 Task: Search one way flight ticket for 3 adults, 3 children in business from Klawock: Klawock Airport (also Seeklawock Seaplane Base) to Raleigh: Raleigh-durham International Airport on 8-5-2023. Choice of flights is Delta. Number of bags: 4 checked bags. Price is upto 94000. Outbound departure time preference is 4:30.
Action: Mouse moved to (414, 348)
Screenshot: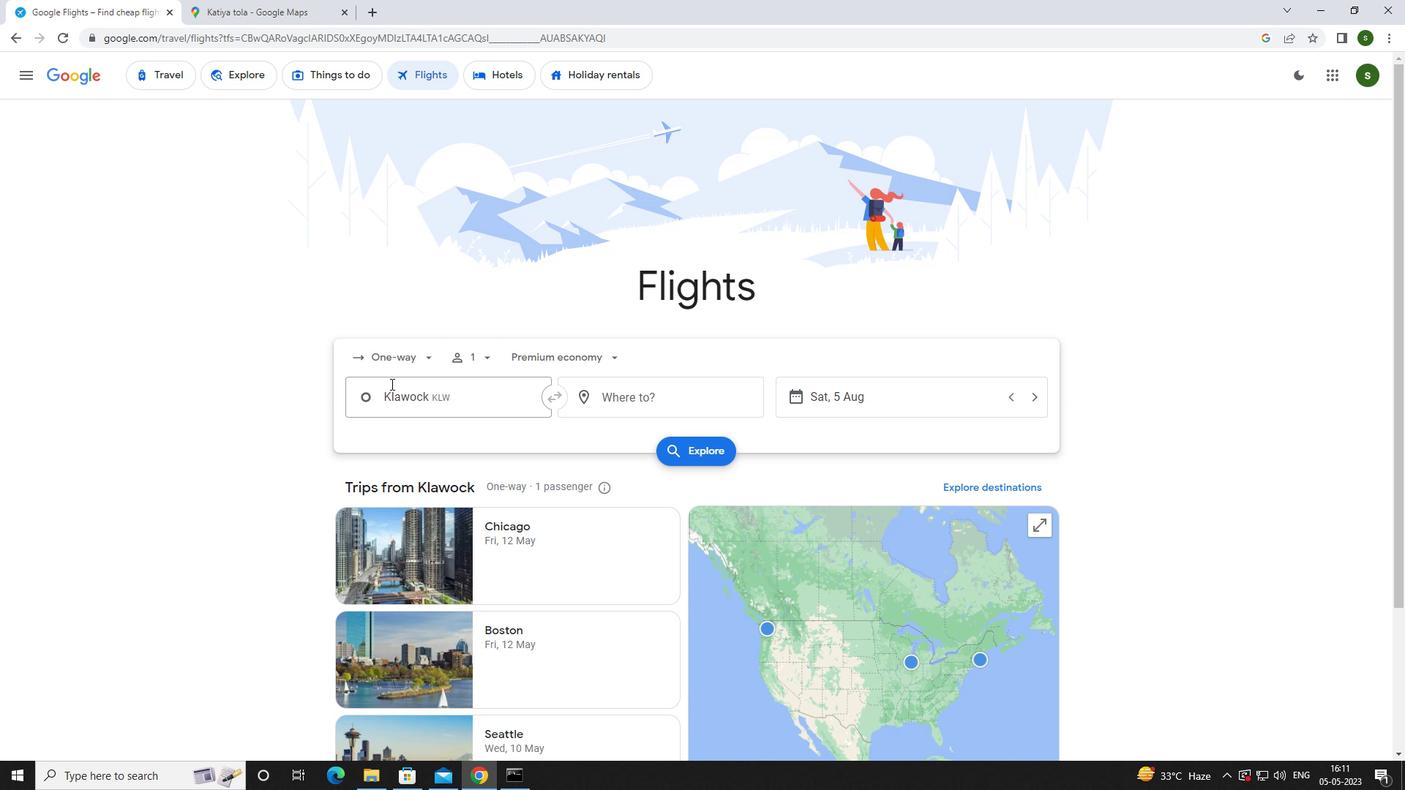 
Action: Mouse pressed left at (414, 348)
Screenshot: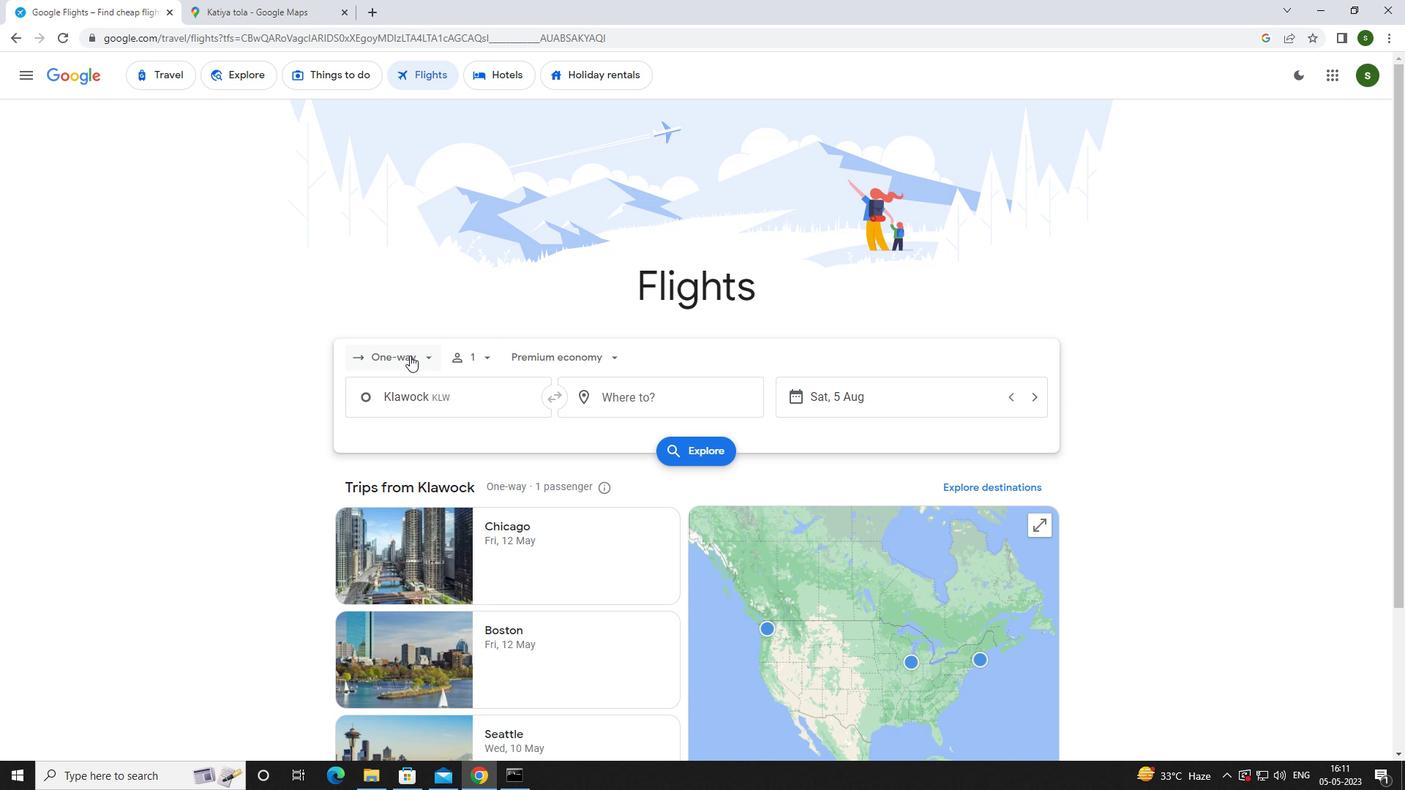 
Action: Mouse moved to (408, 423)
Screenshot: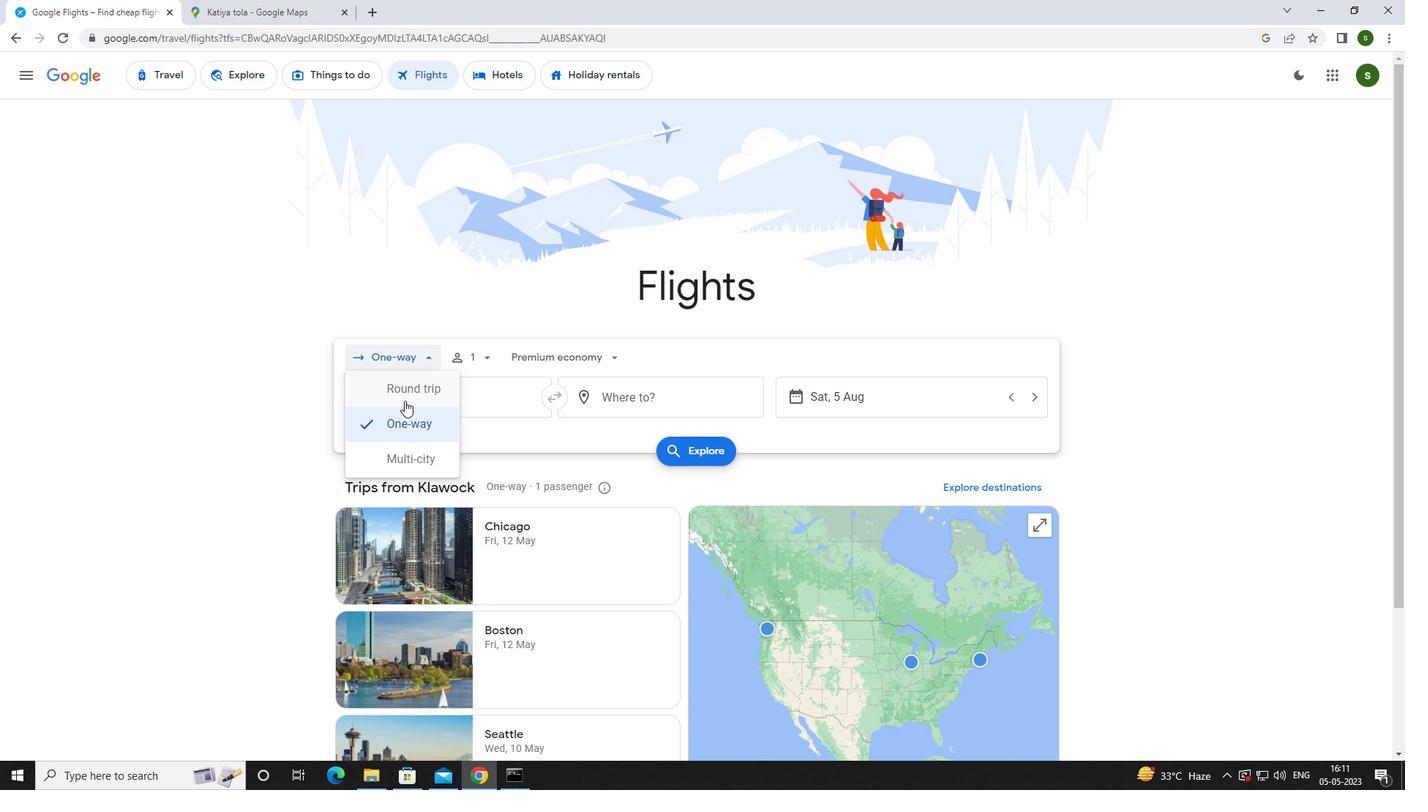 
Action: Mouse pressed left at (408, 423)
Screenshot: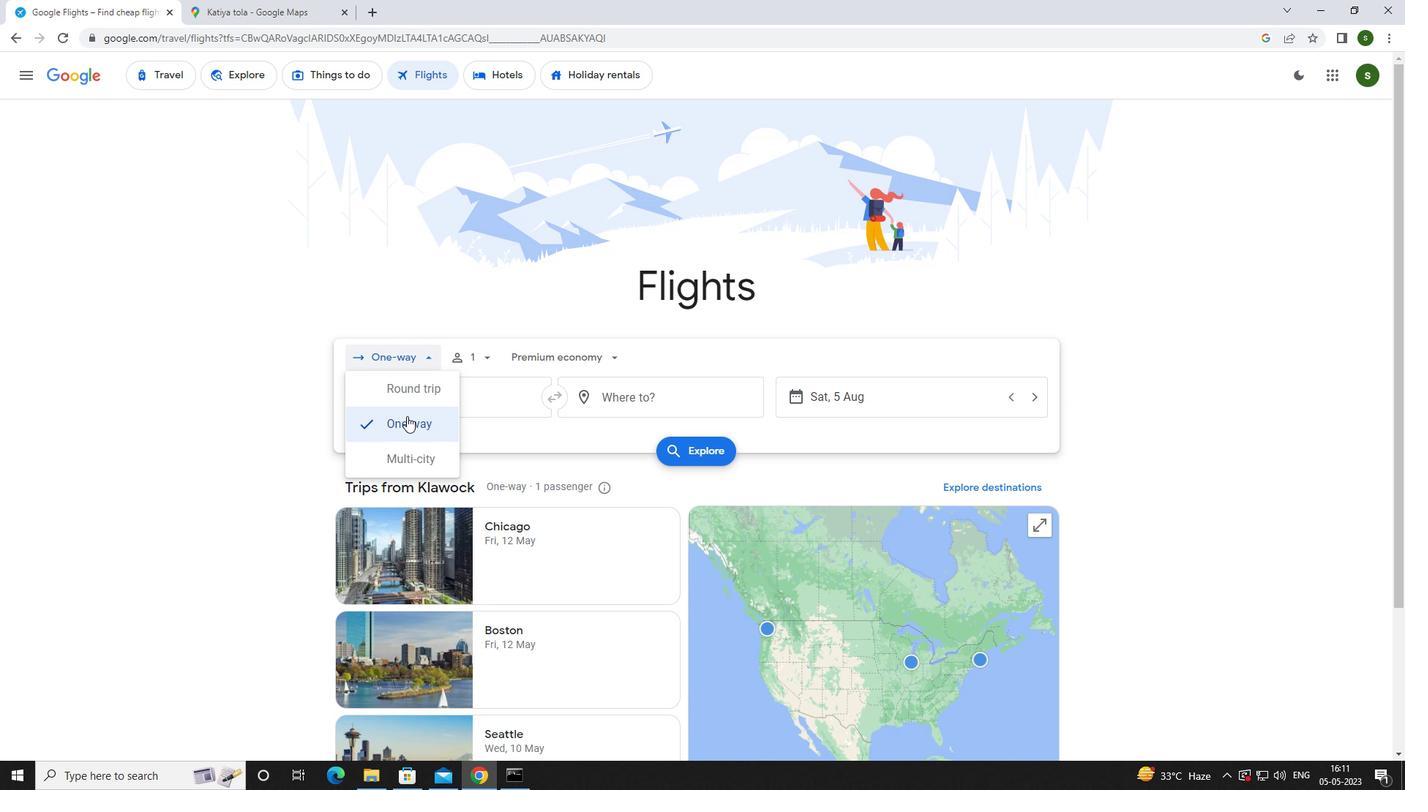 
Action: Mouse moved to (483, 357)
Screenshot: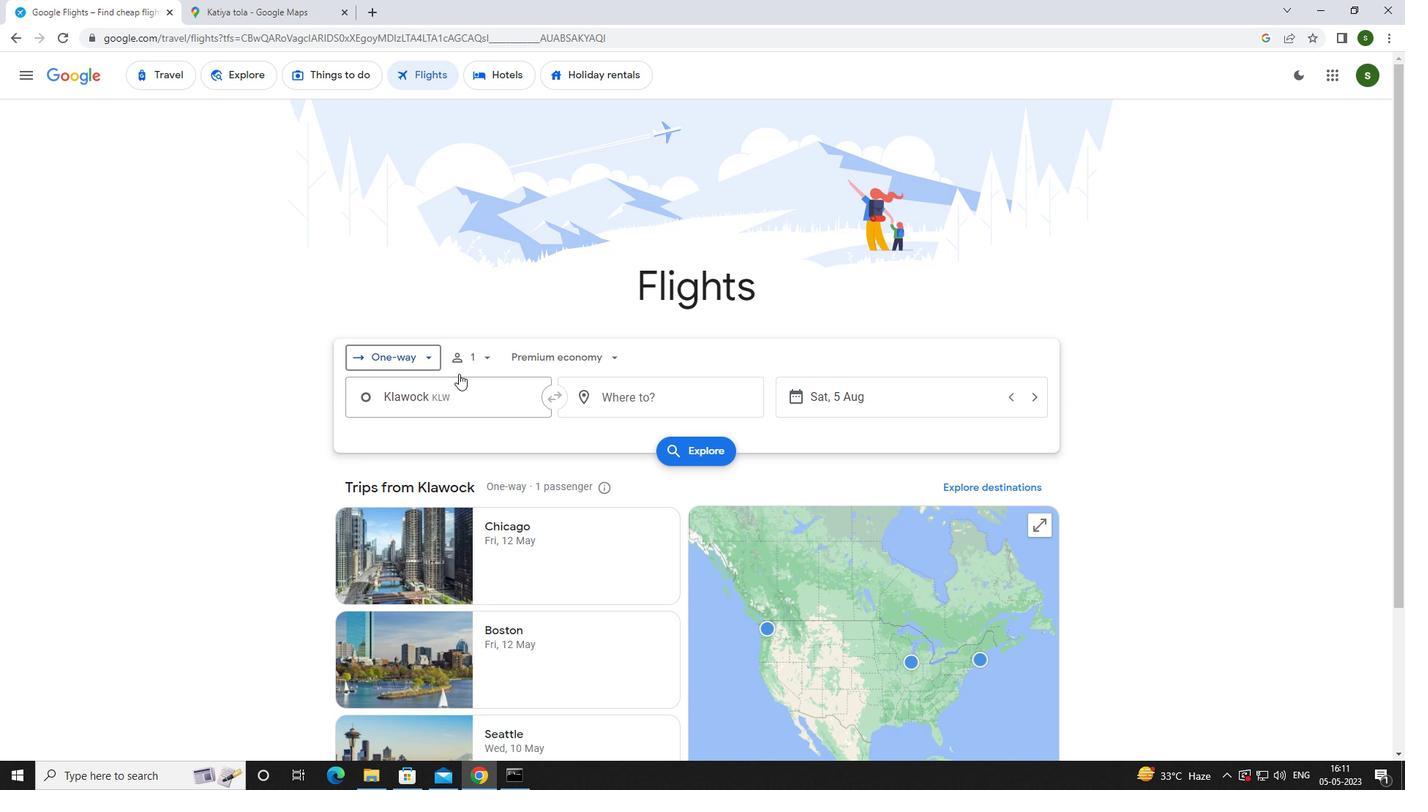 
Action: Mouse pressed left at (483, 357)
Screenshot: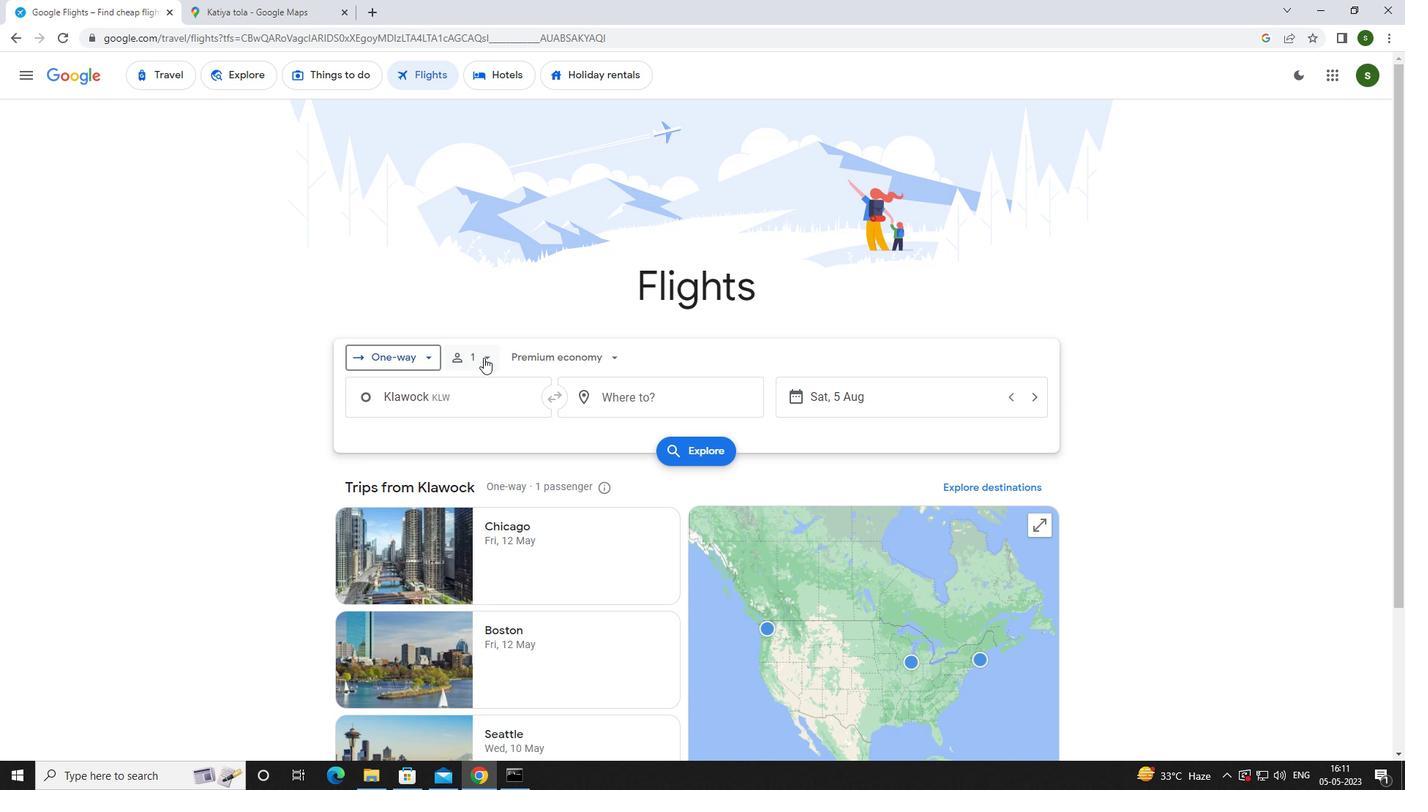 
Action: Mouse moved to (598, 396)
Screenshot: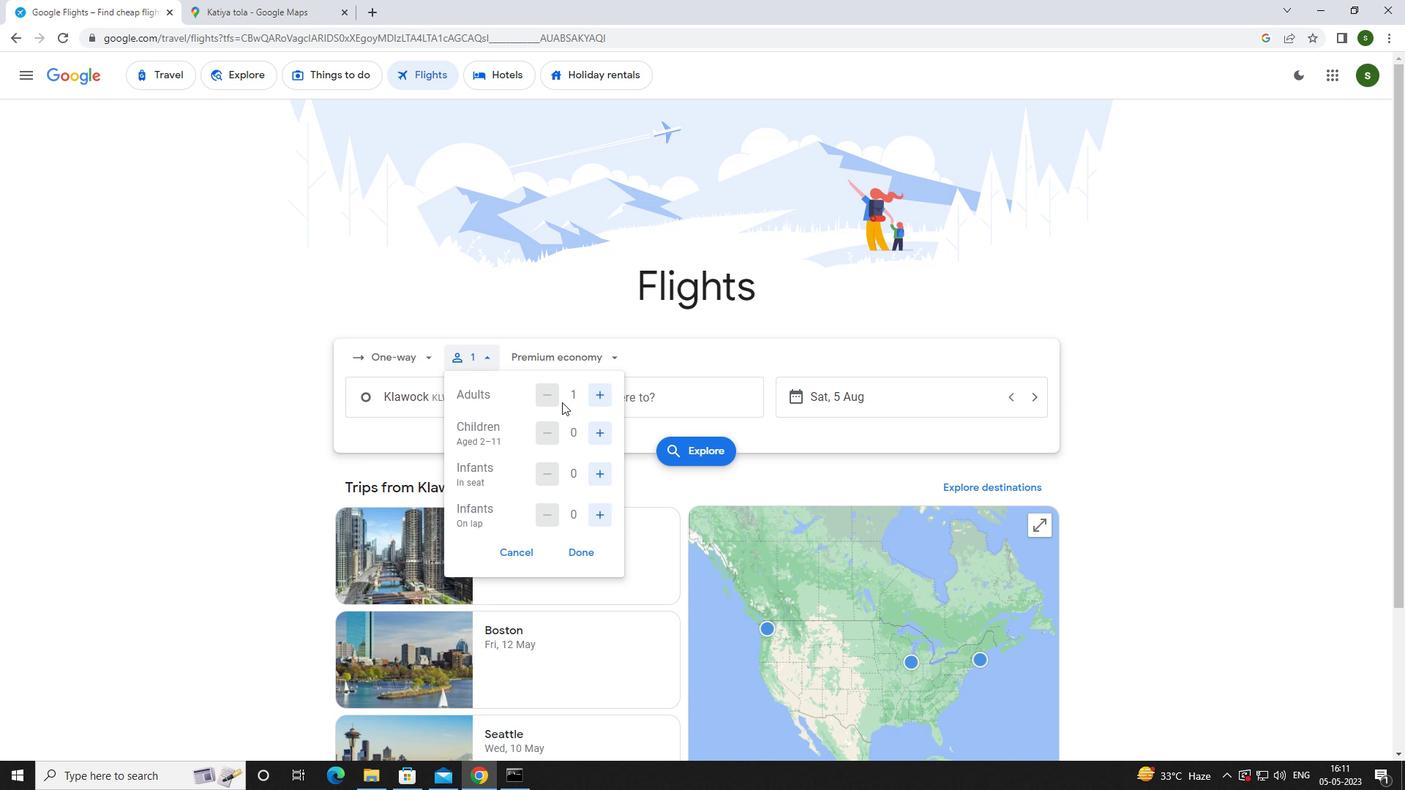 
Action: Mouse pressed left at (598, 396)
Screenshot: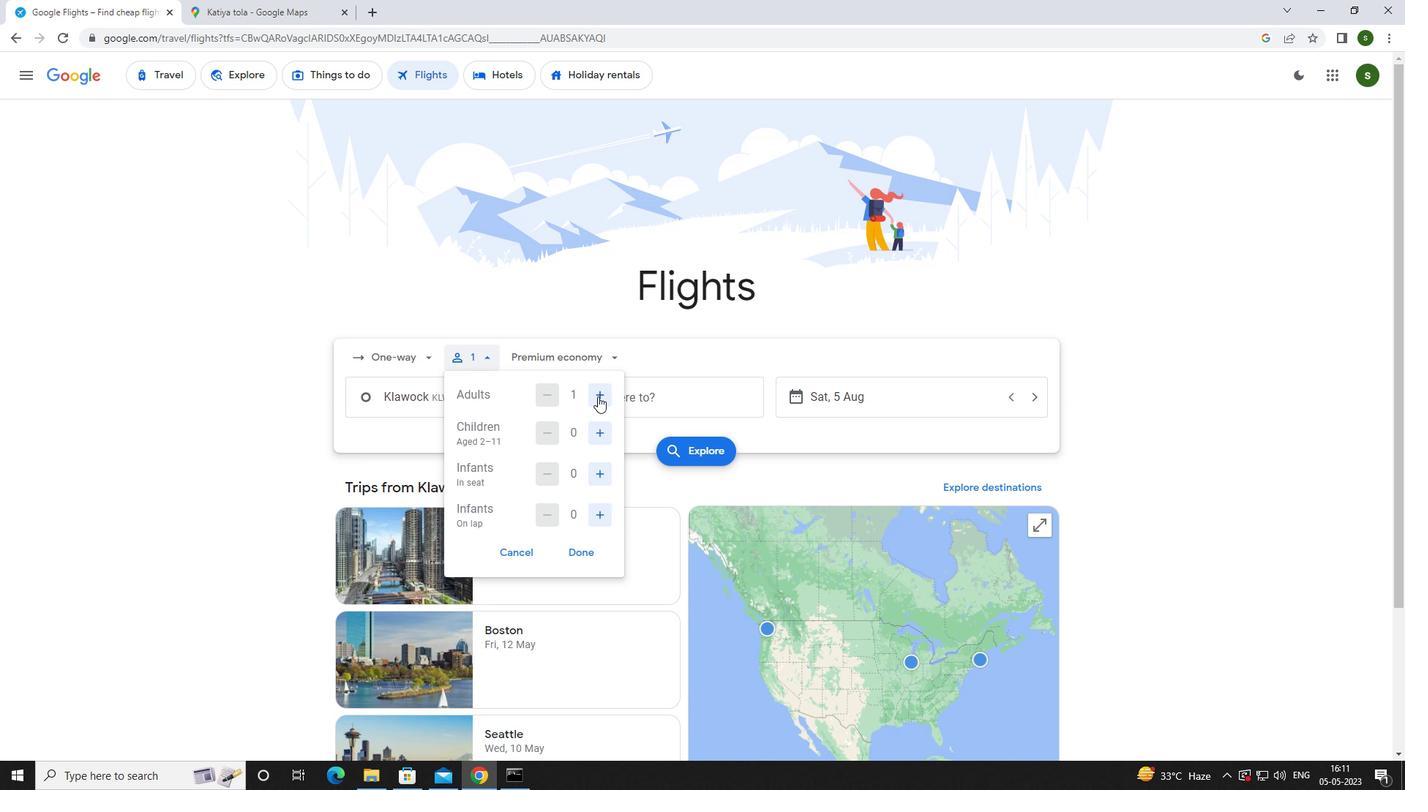 
Action: Mouse pressed left at (598, 396)
Screenshot: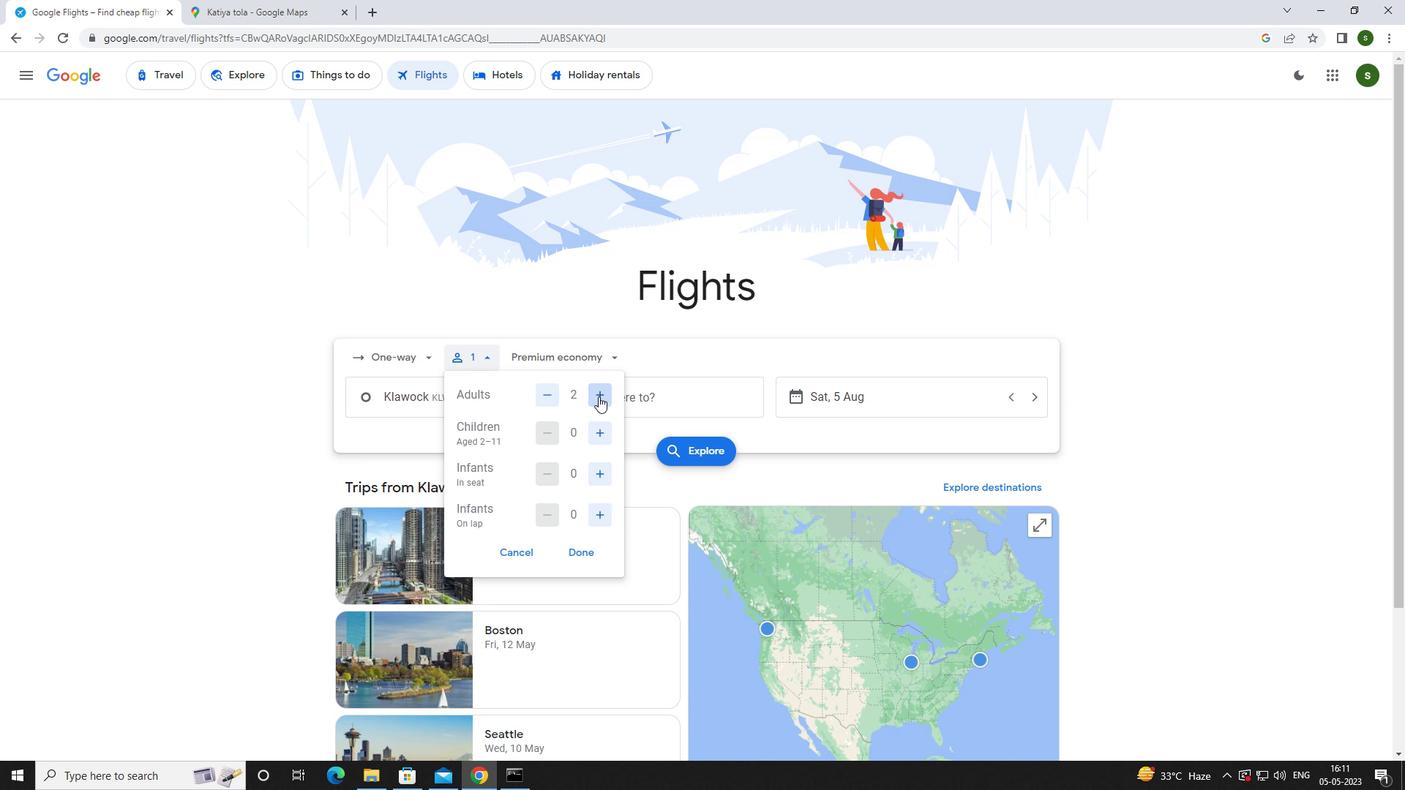
Action: Mouse moved to (595, 422)
Screenshot: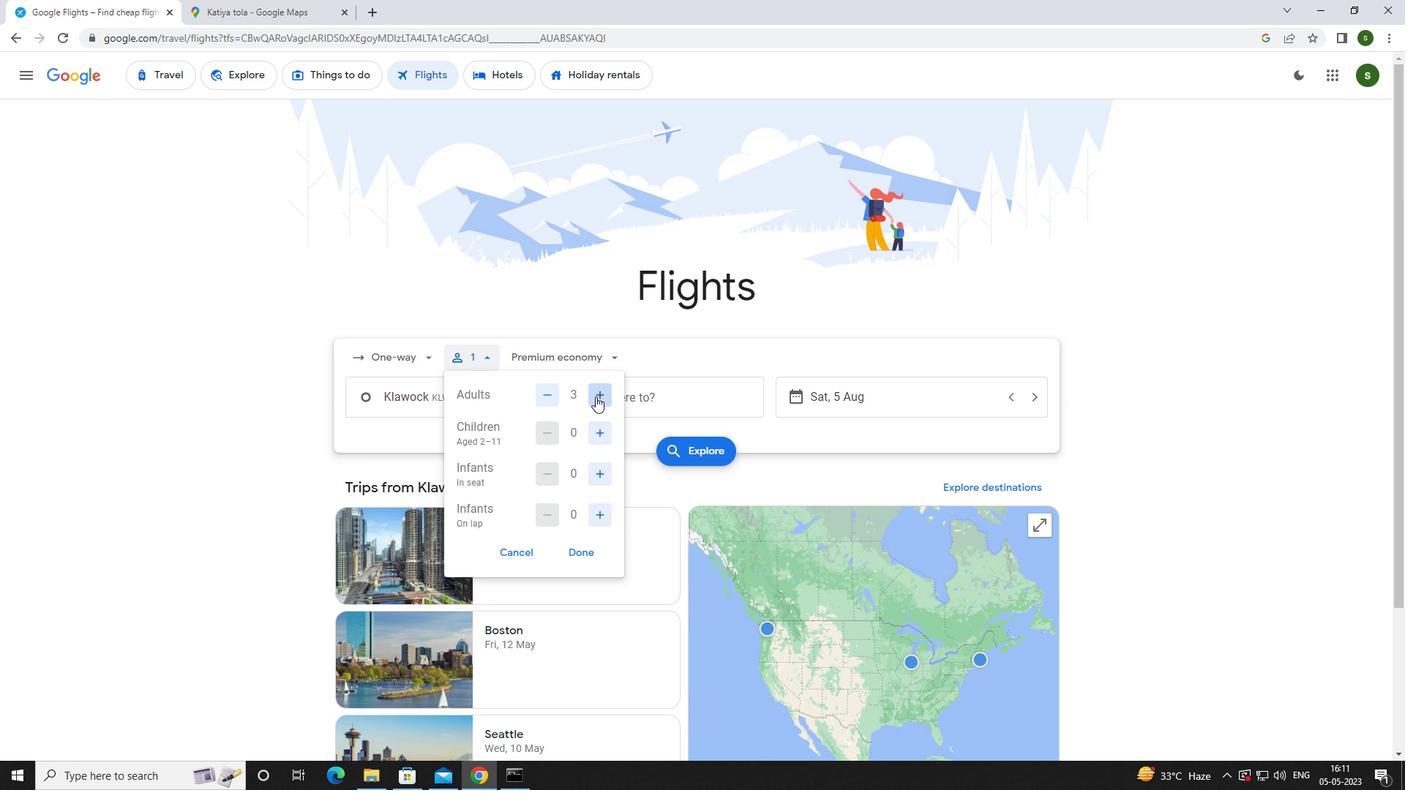 
Action: Mouse pressed left at (595, 422)
Screenshot: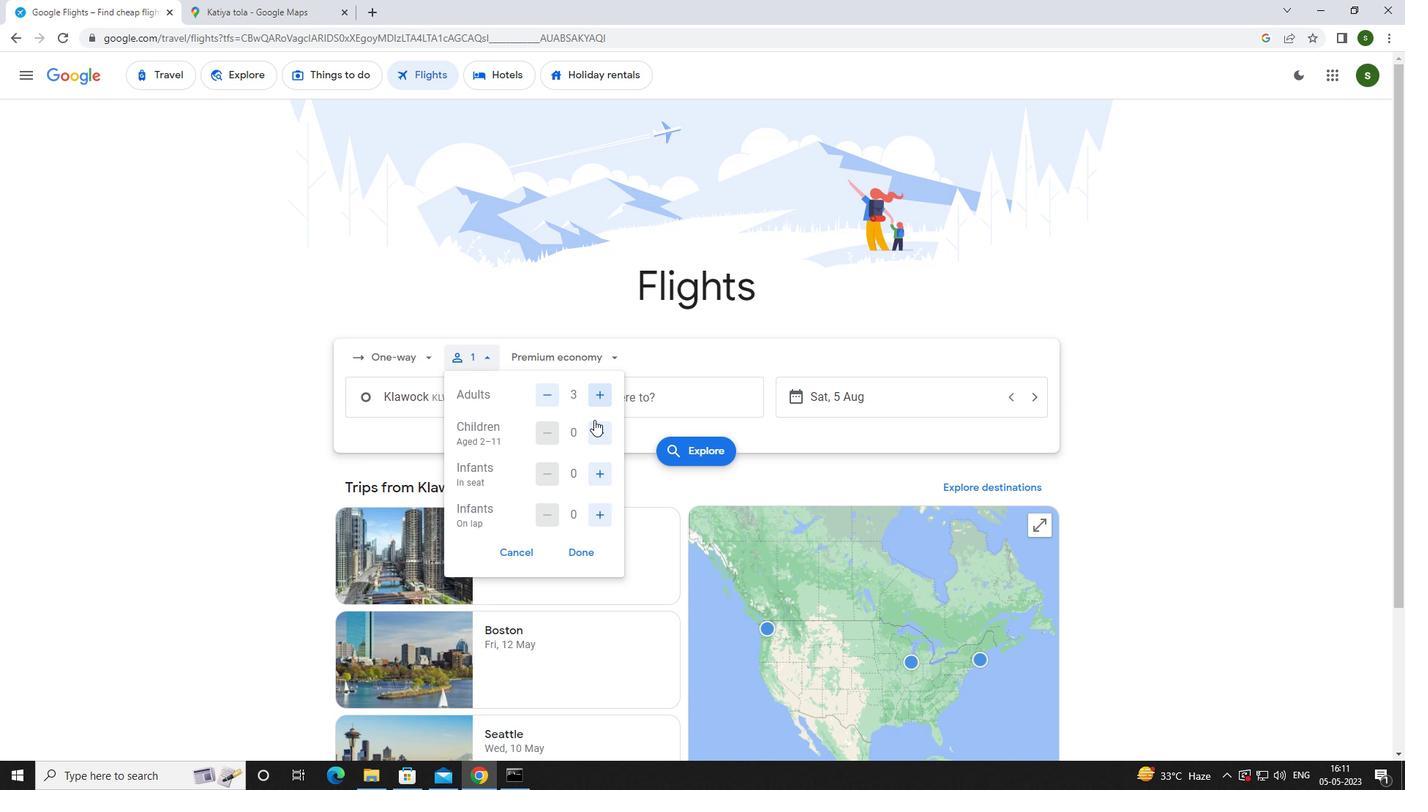 
Action: Mouse pressed left at (595, 422)
Screenshot: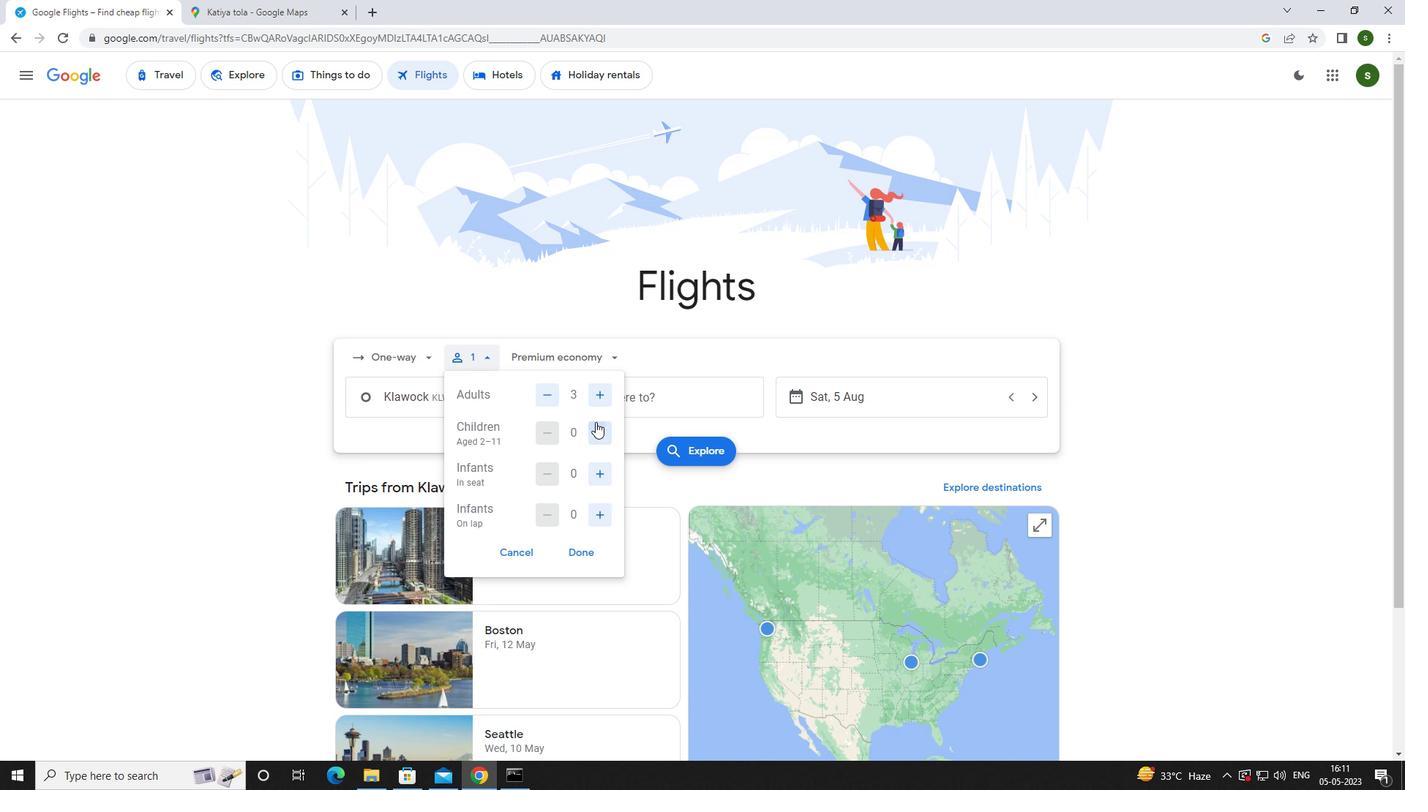 
Action: Mouse pressed left at (595, 422)
Screenshot: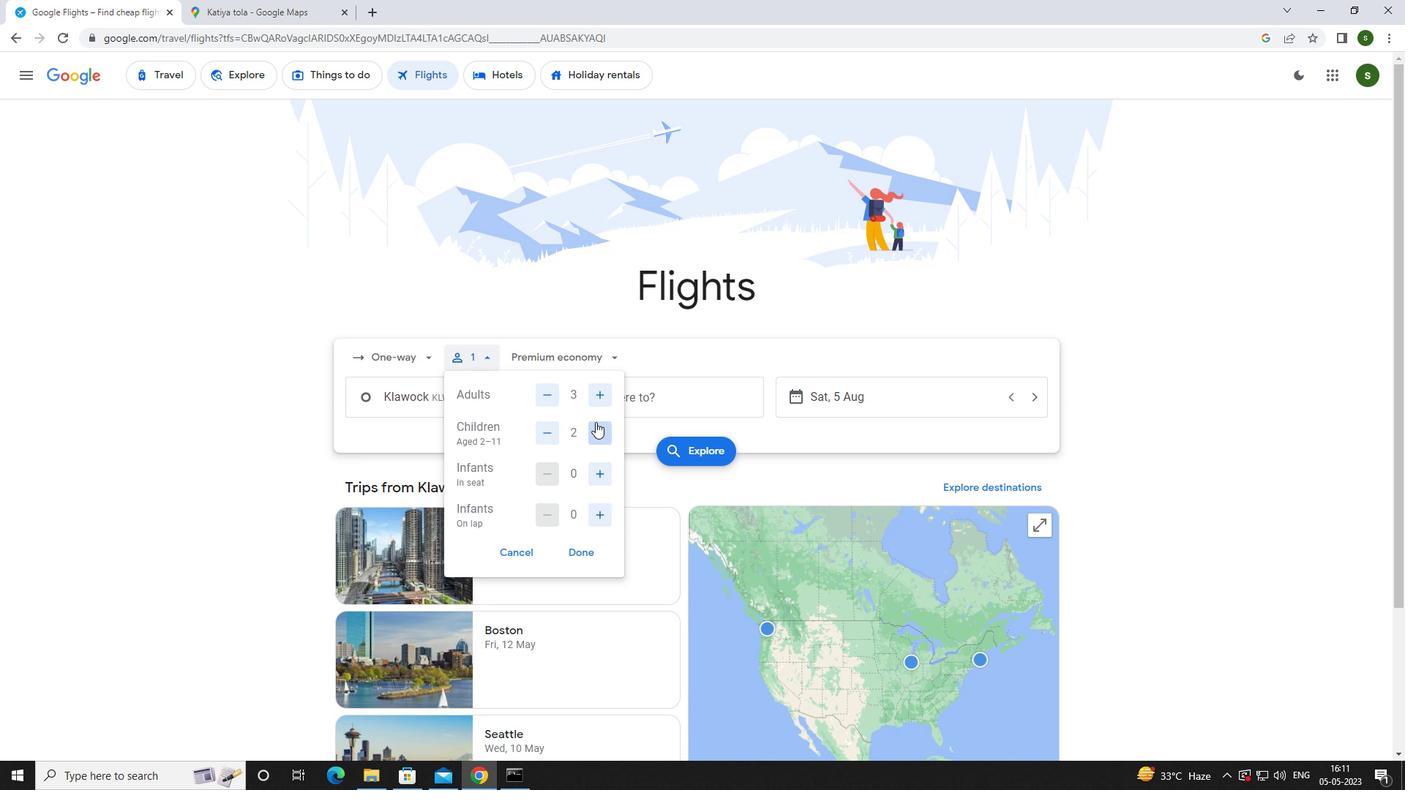 
Action: Mouse moved to (609, 361)
Screenshot: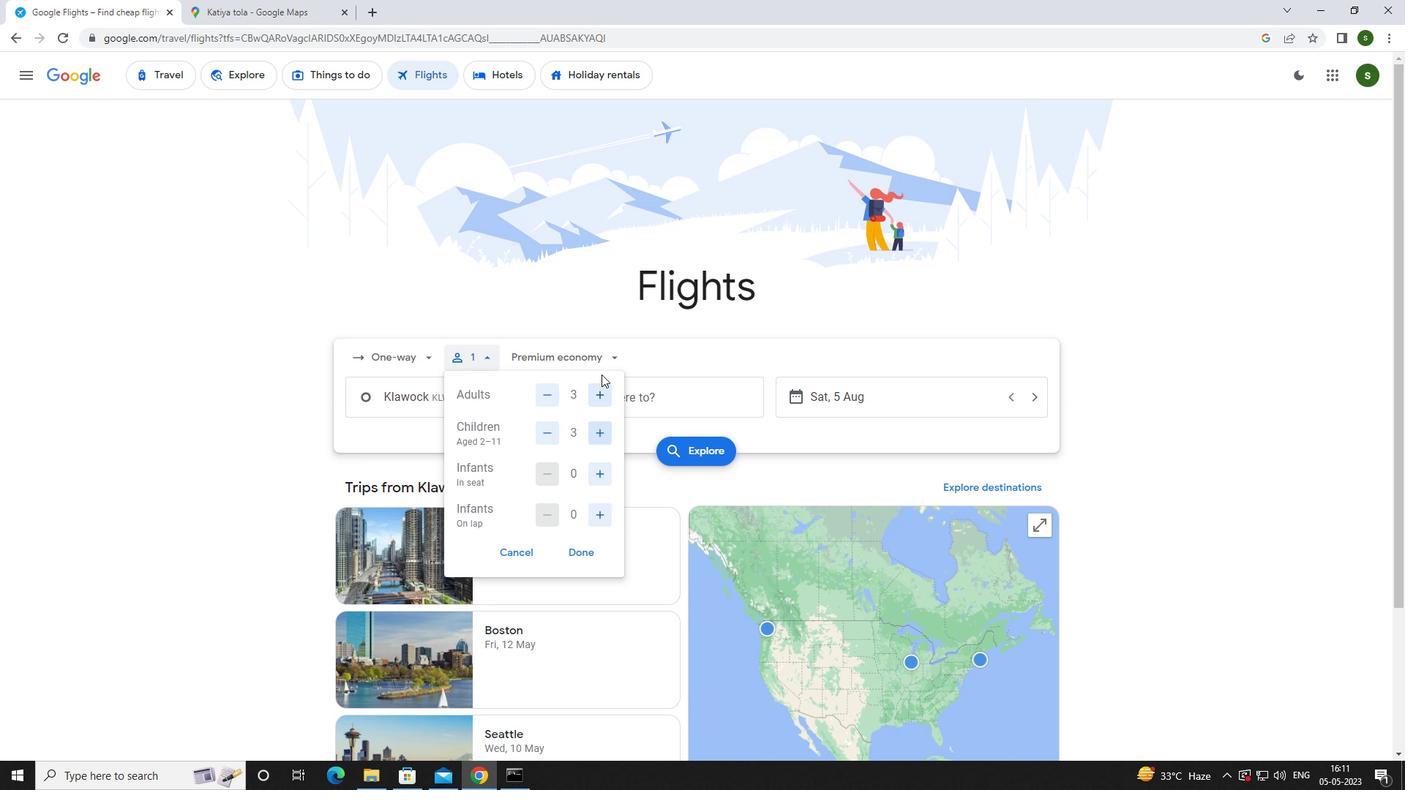 
Action: Mouse pressed left at (609, 361)
Screenshot: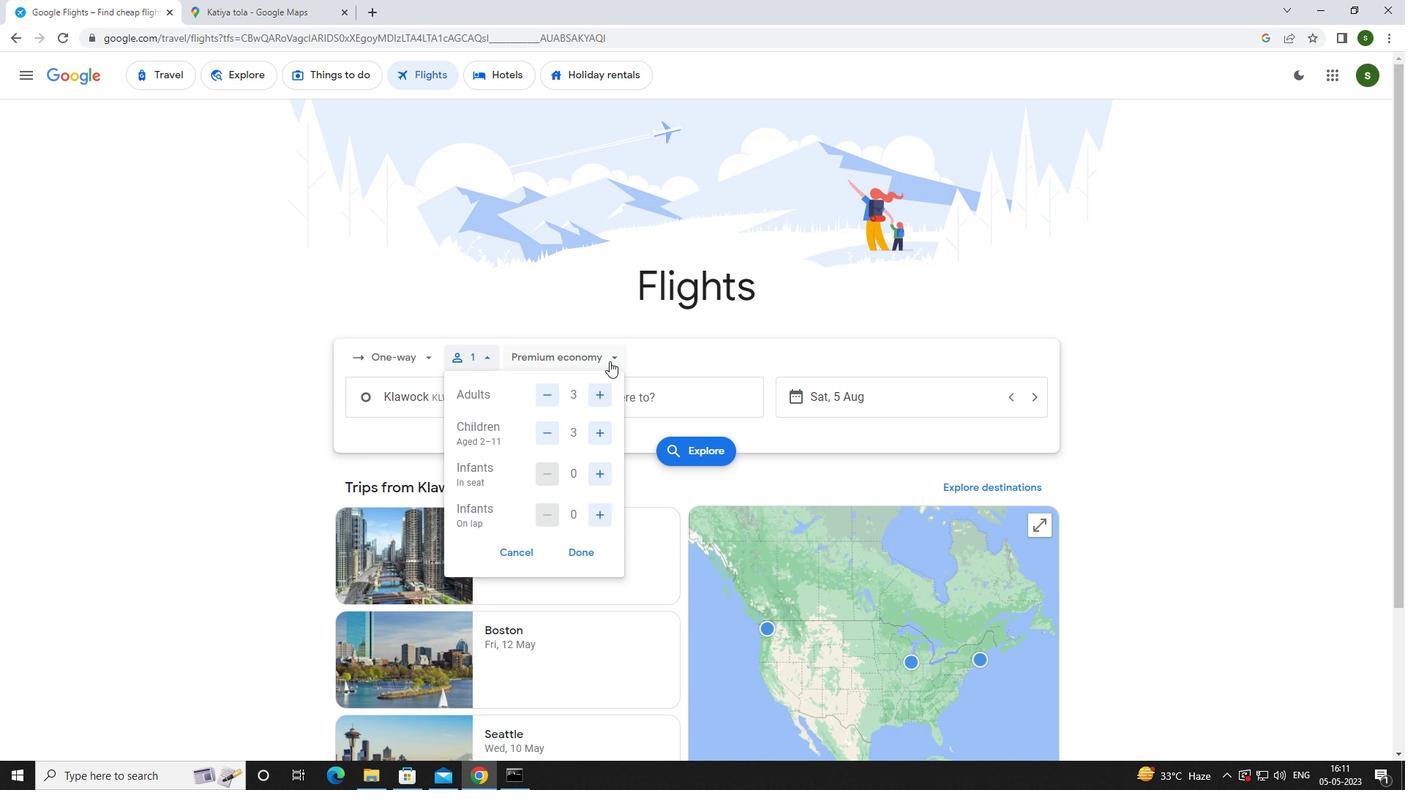 
Action: Mouse moved to (590, 453)
Screenshot: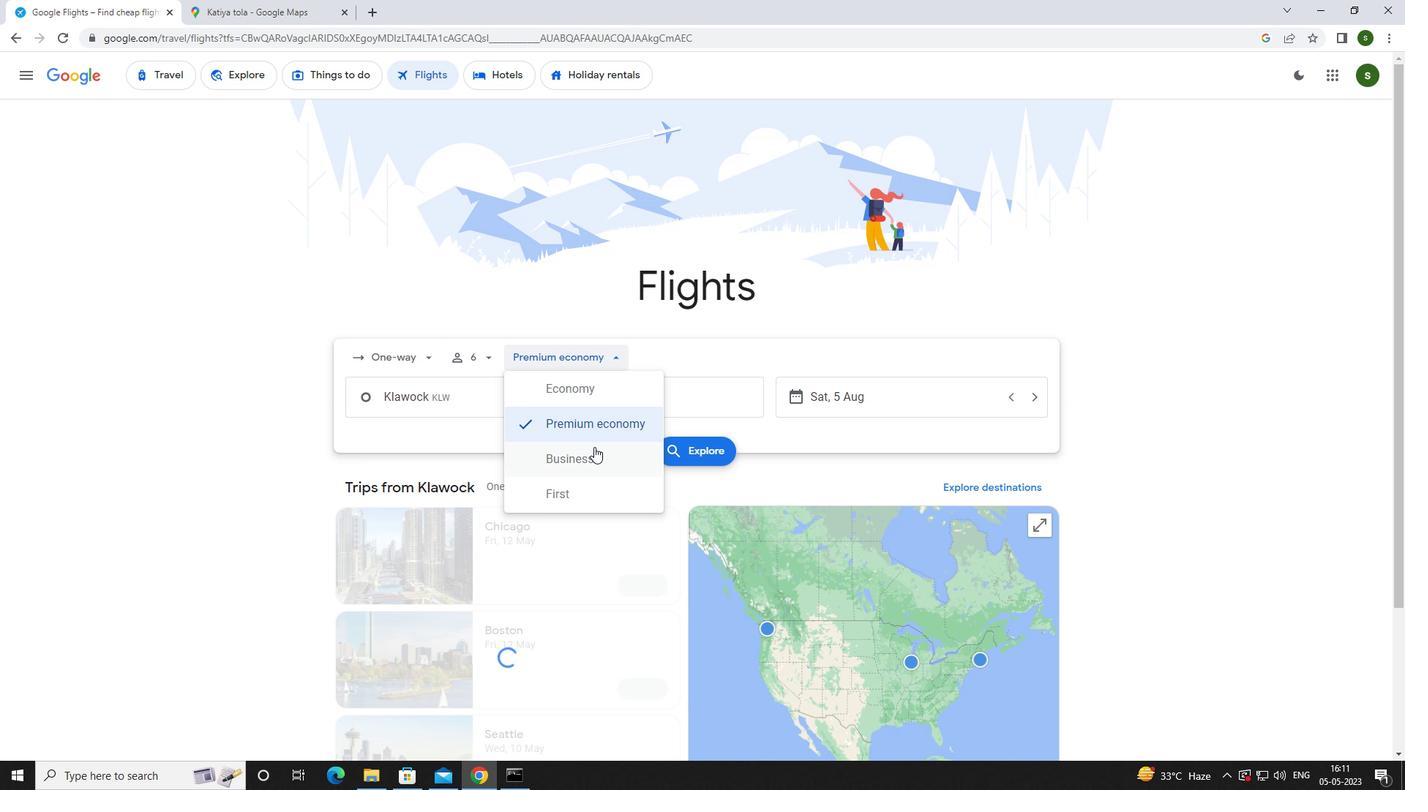
Action: Mouse pressed left at (590, 453)
Screenshot: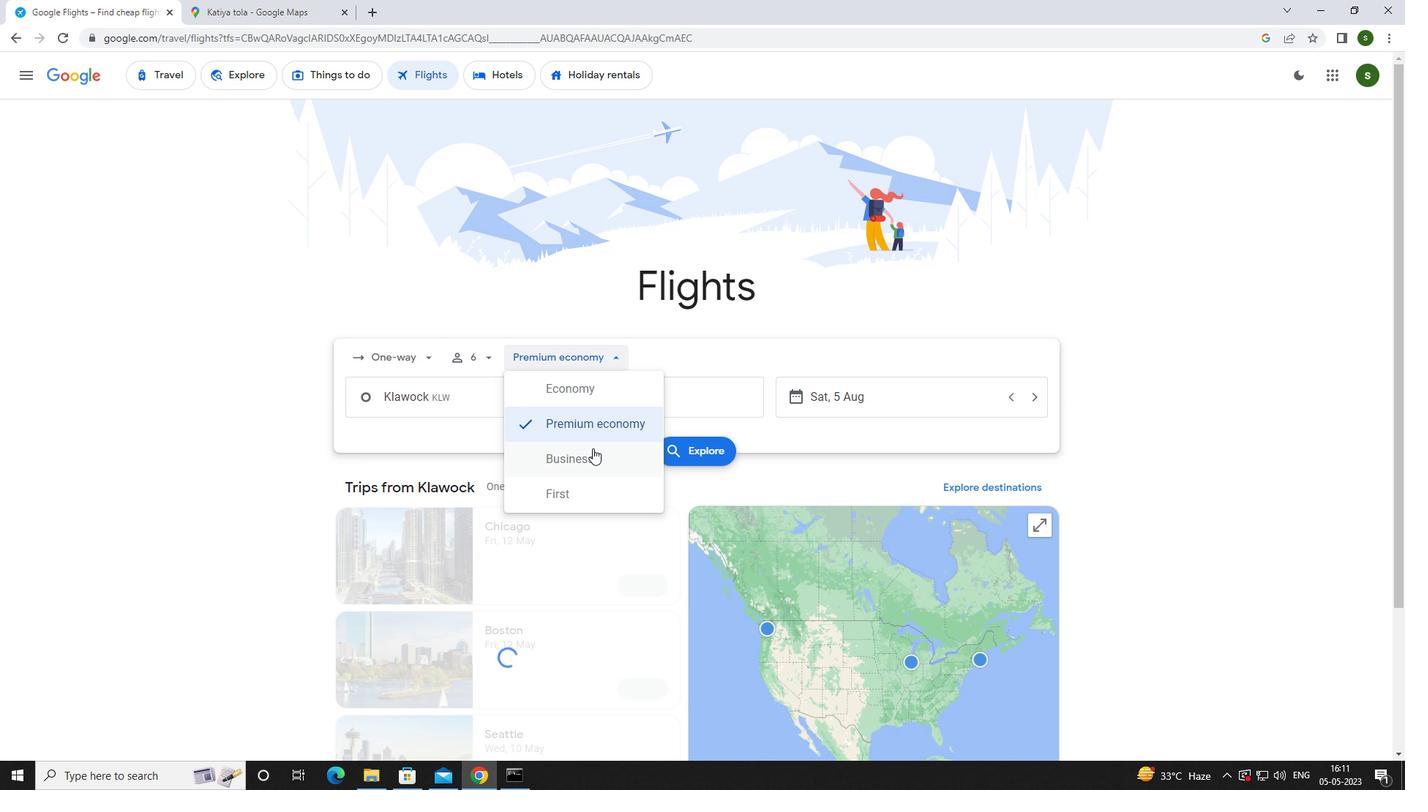 
Action: Mouse moved to (489, 405)
Screenshot: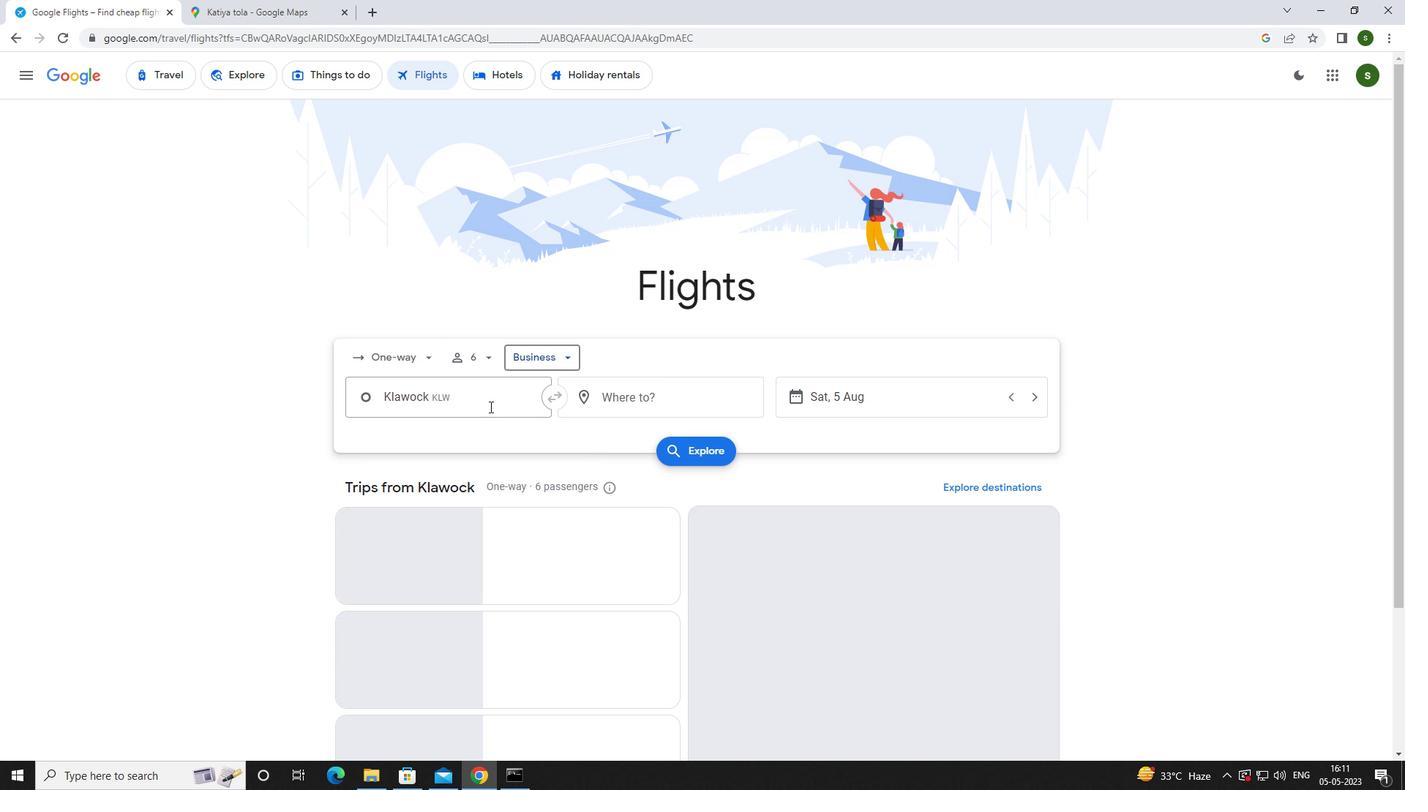 
Action: Mouse pressed left at (489, 405)
Screenshot: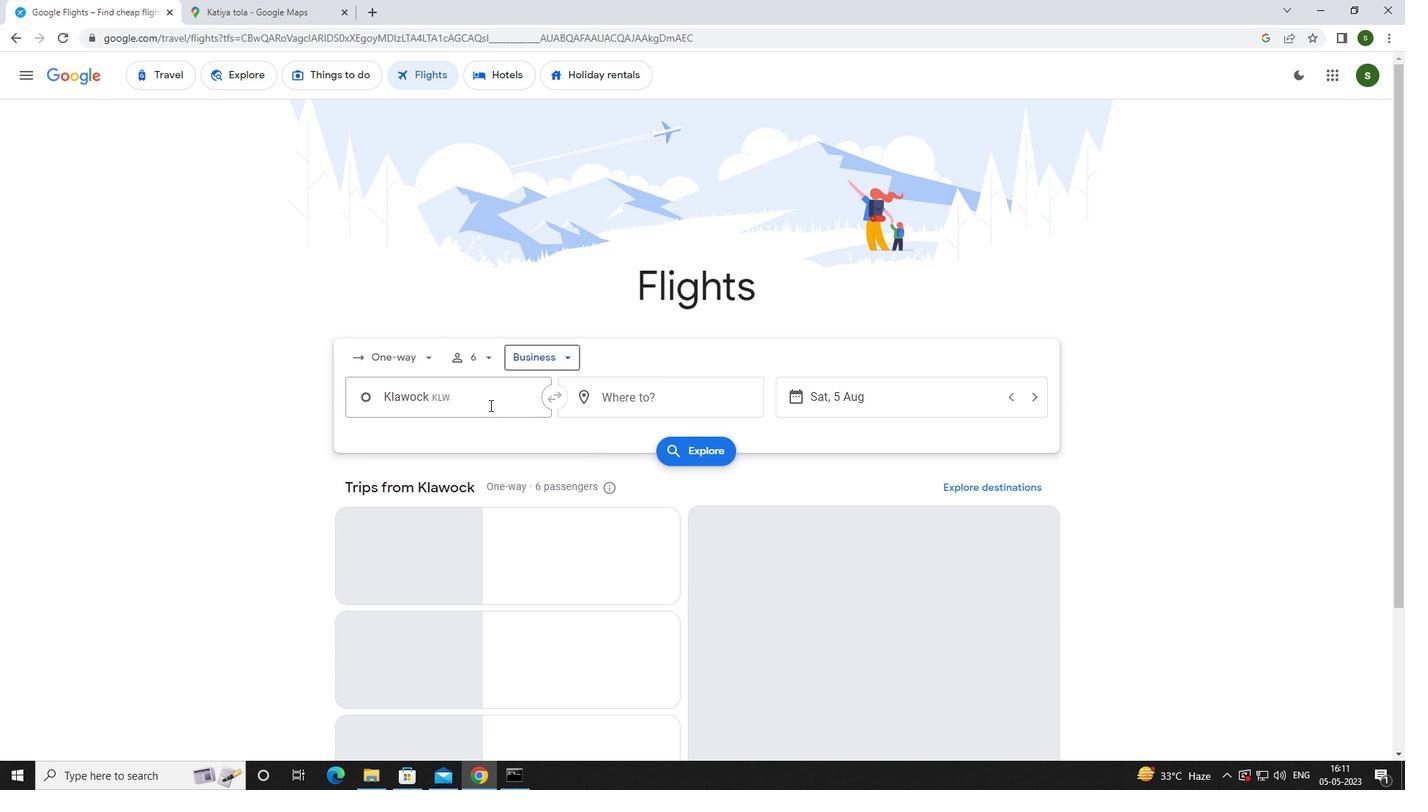 
Action: Mouse moved to (489, 405)
Screenshot: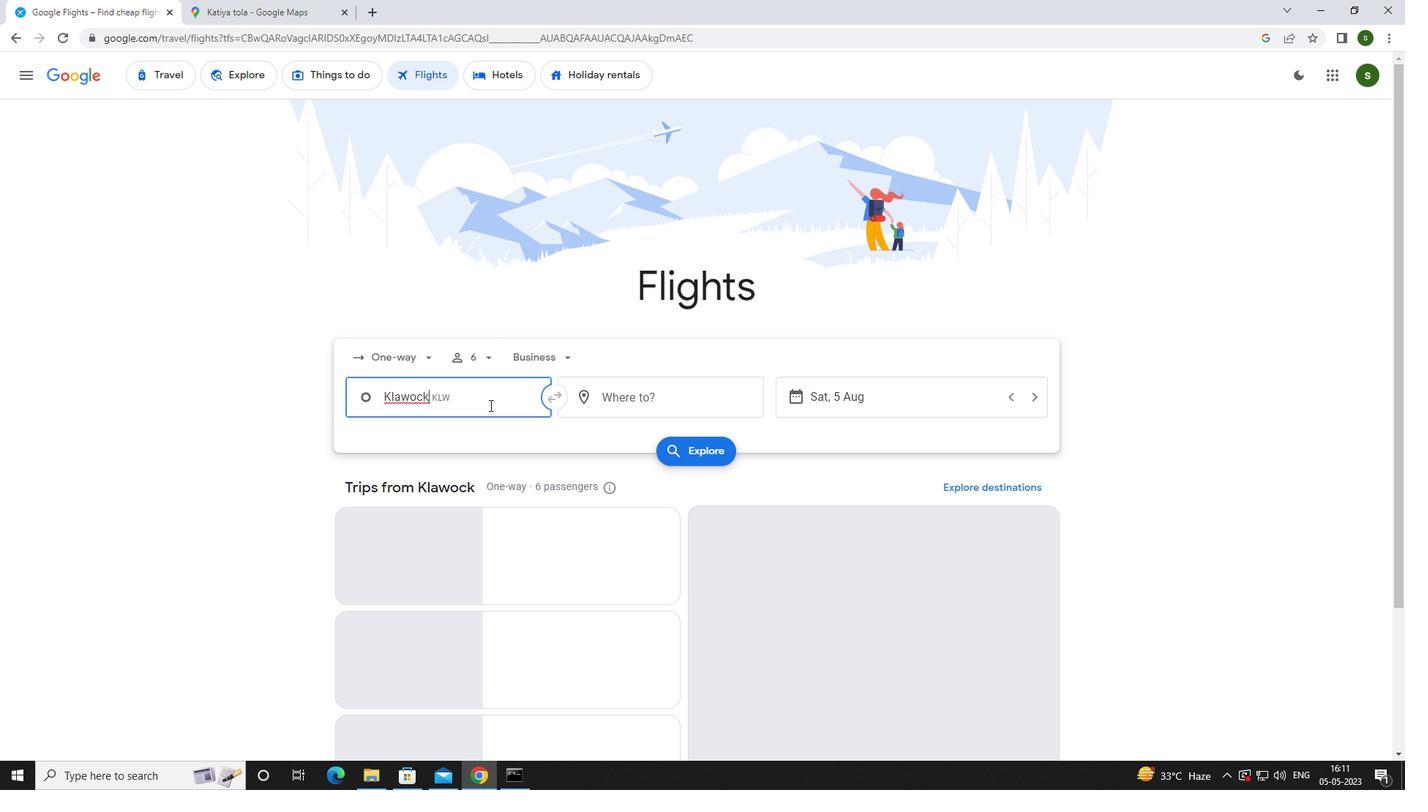 
Action: Key pressed <Key.caps_lock>k<Key.caps_lock>lawock
Screenshot: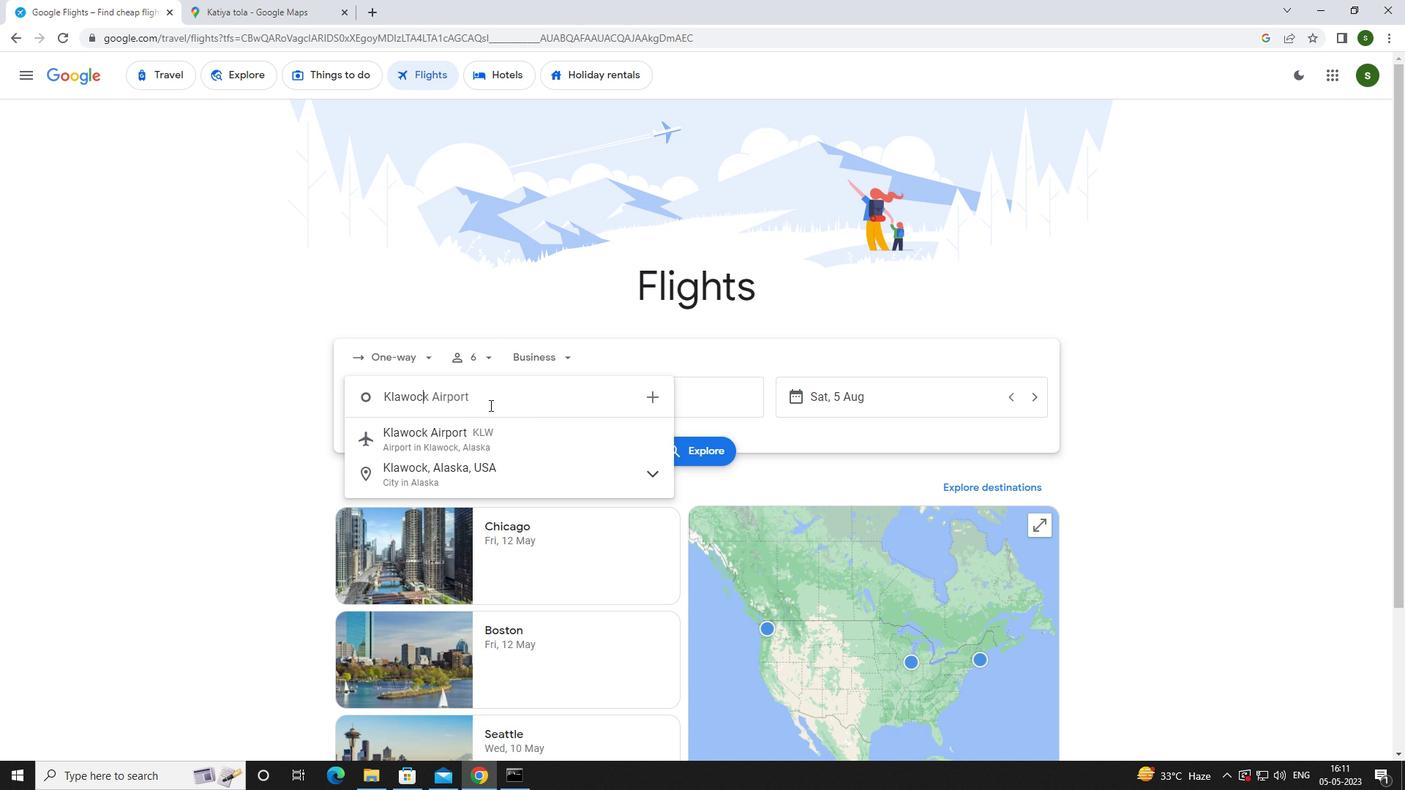 
Action: Mouse moved to (477, 436)
Screenshot: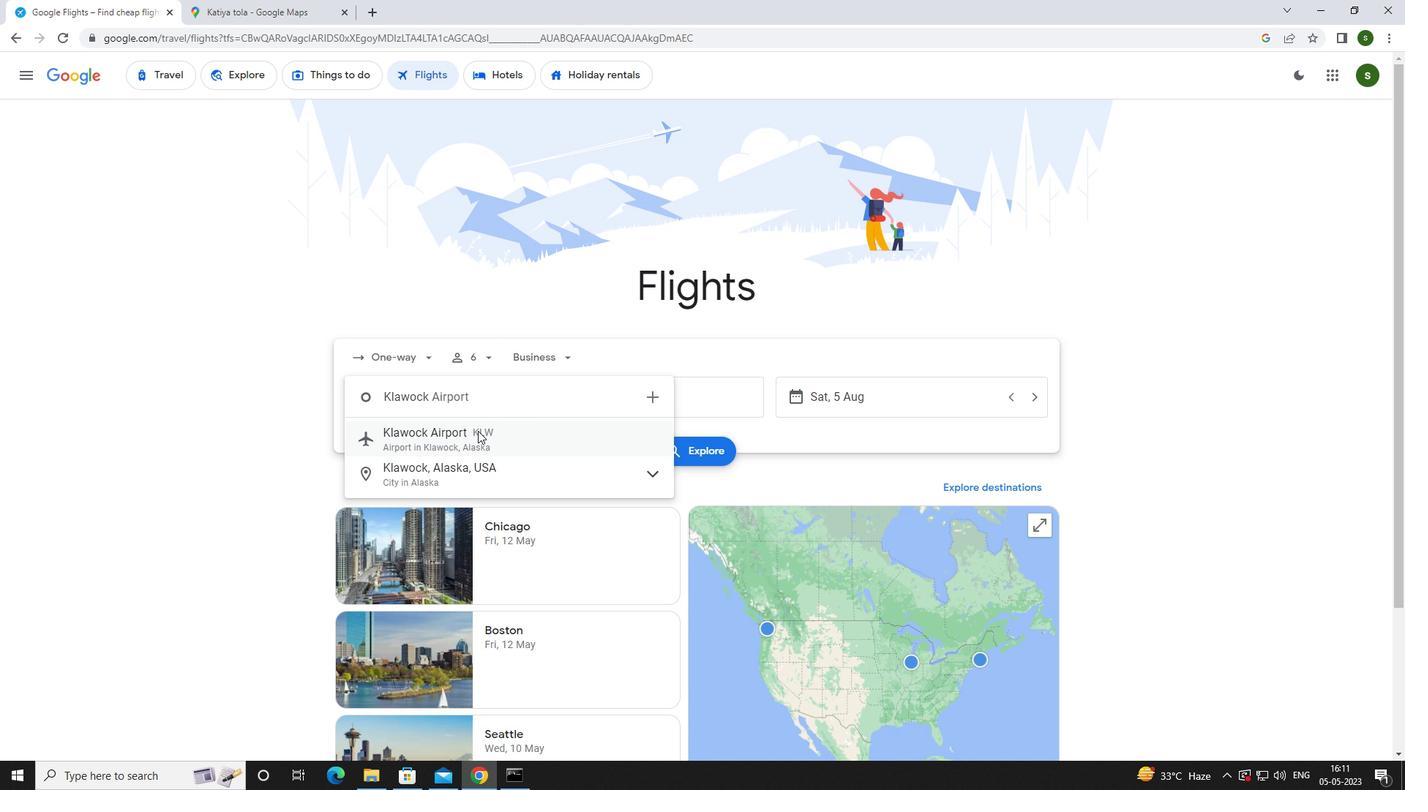 
Action: Mouse pressed left at (477, 436)
Screenshot: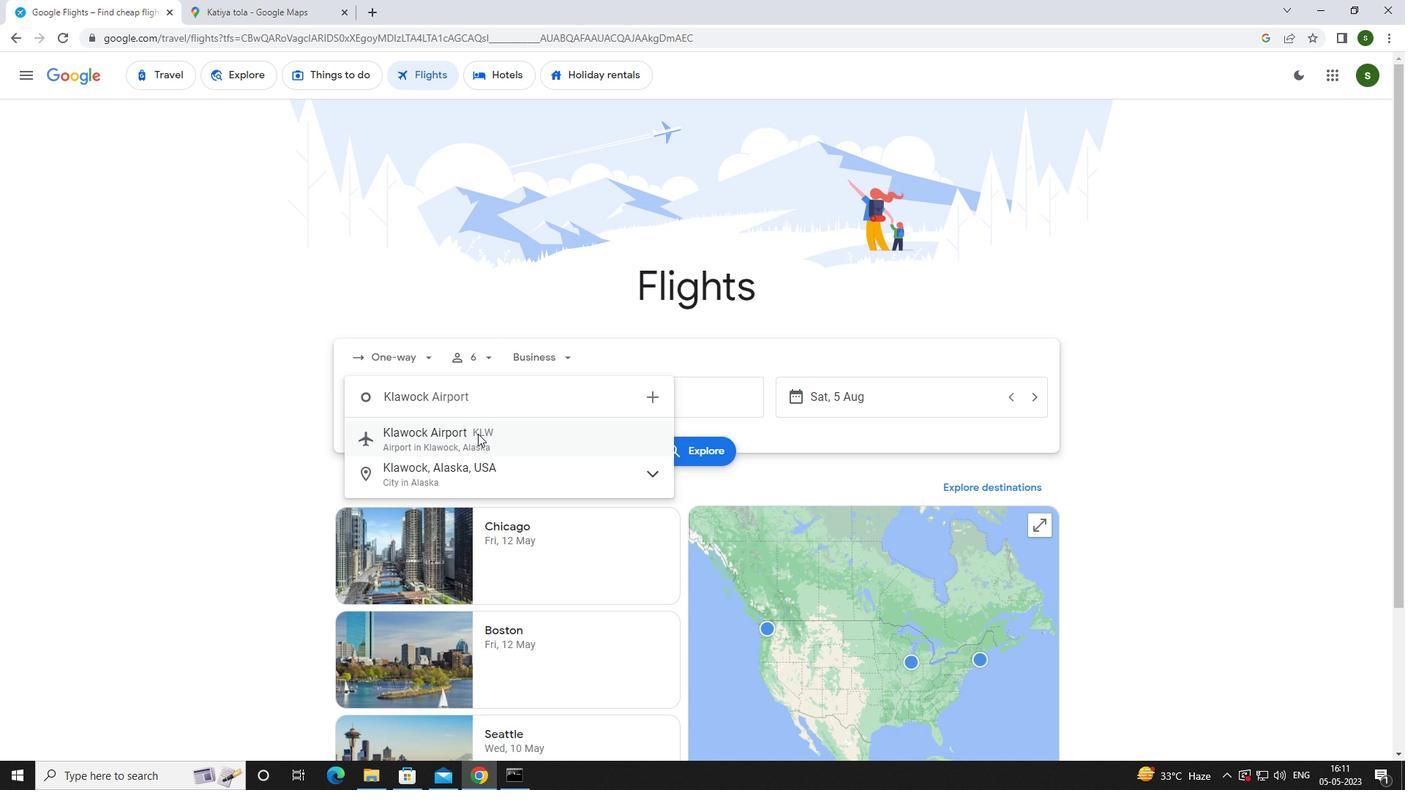 
Action: Mouse moved to (624, 398)
Screenshot: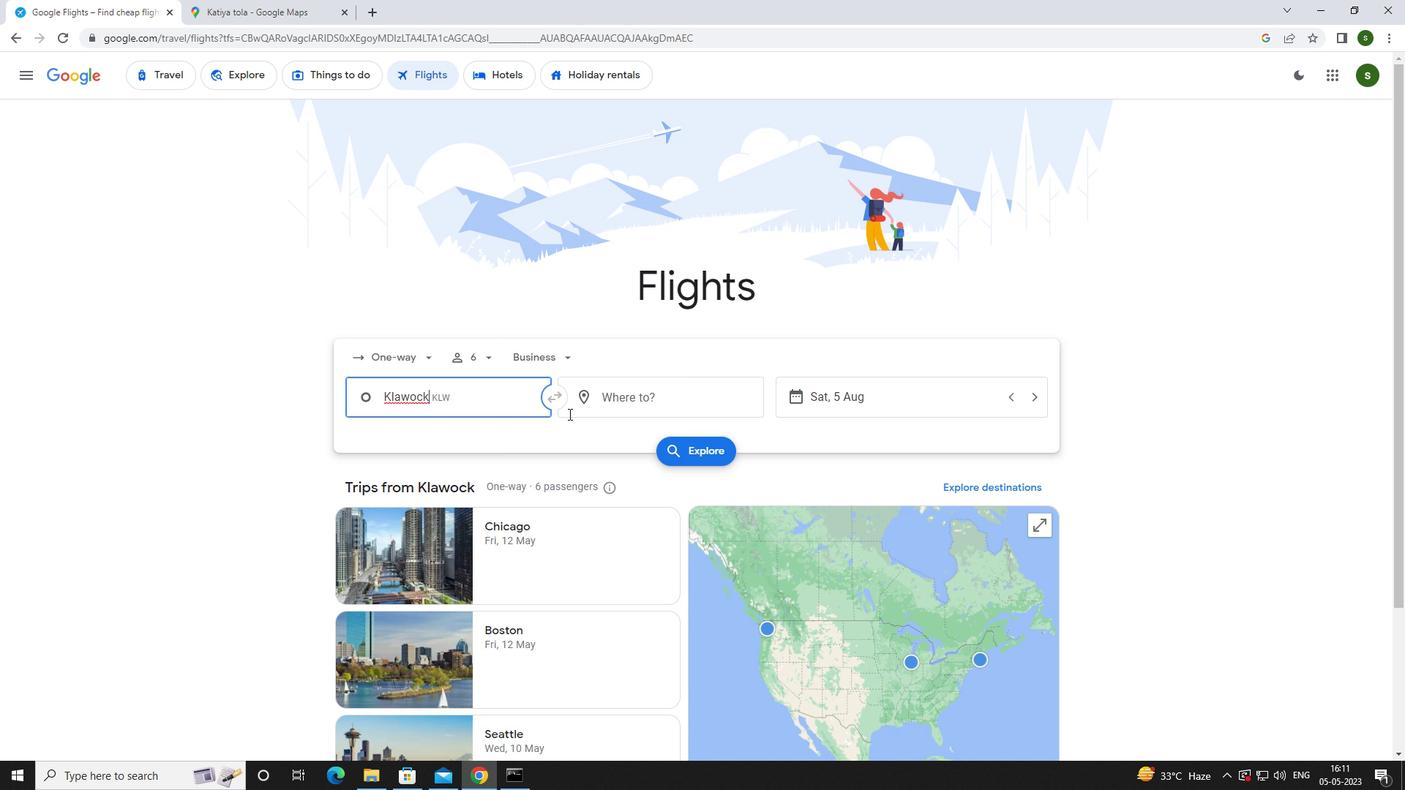 
Action: Mouse pressed left at (624, 398)
Screenshot: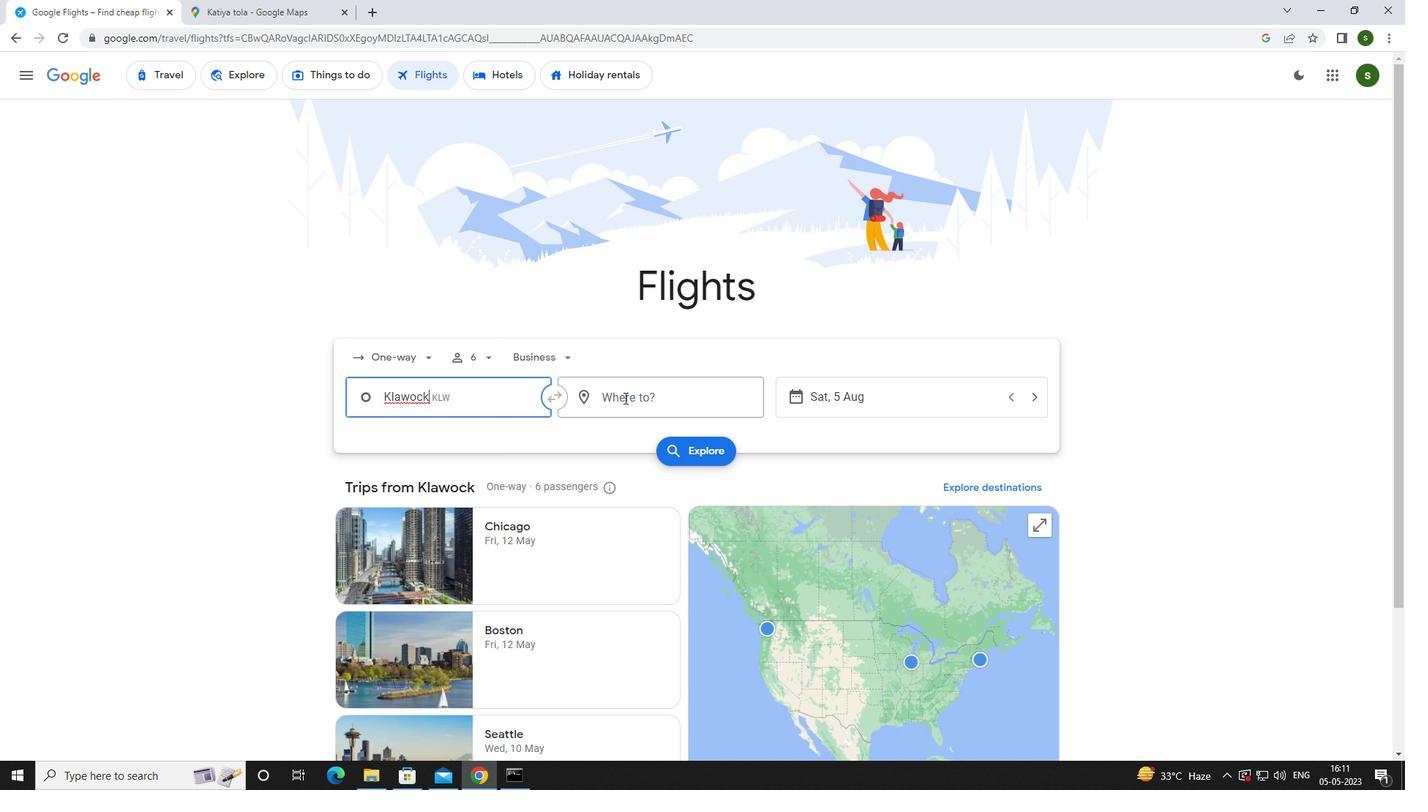 
Action: Key pressed <Key.caps_lock>r<Key.caps_lock>aleigh
Screenshot: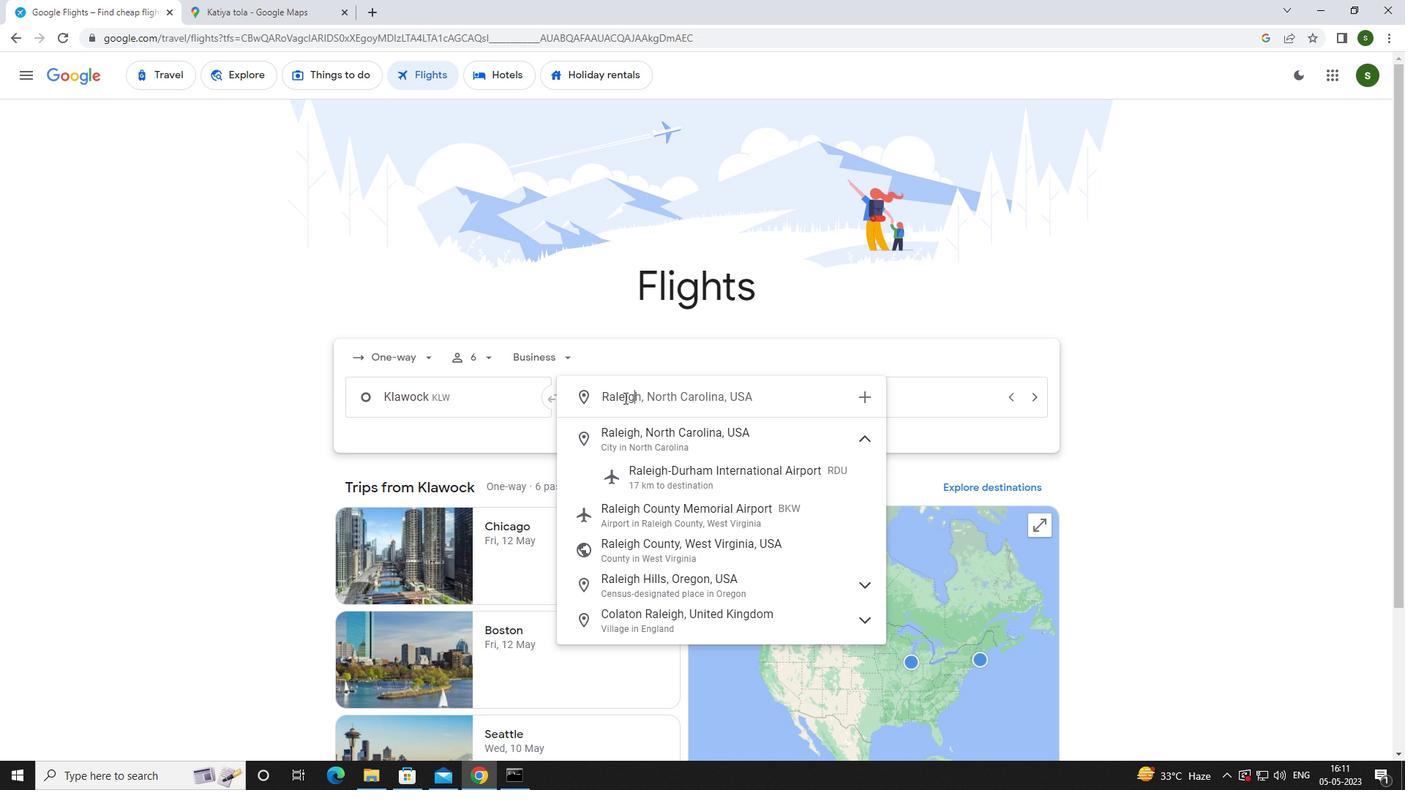 
Action: Mouse moved to (660, 471)
Screenshot: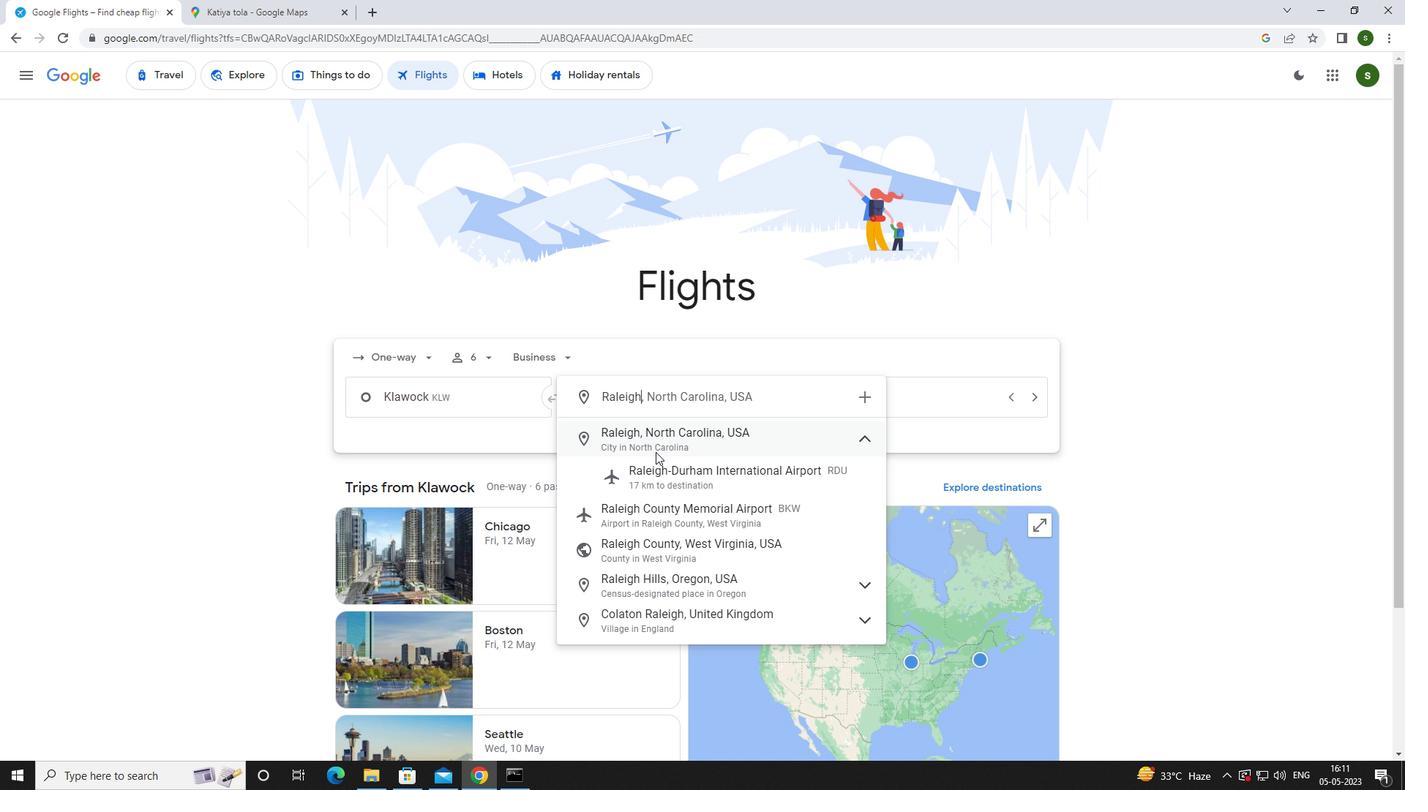 
Action: Mouse pressed left at (660, 471)
Screenshot: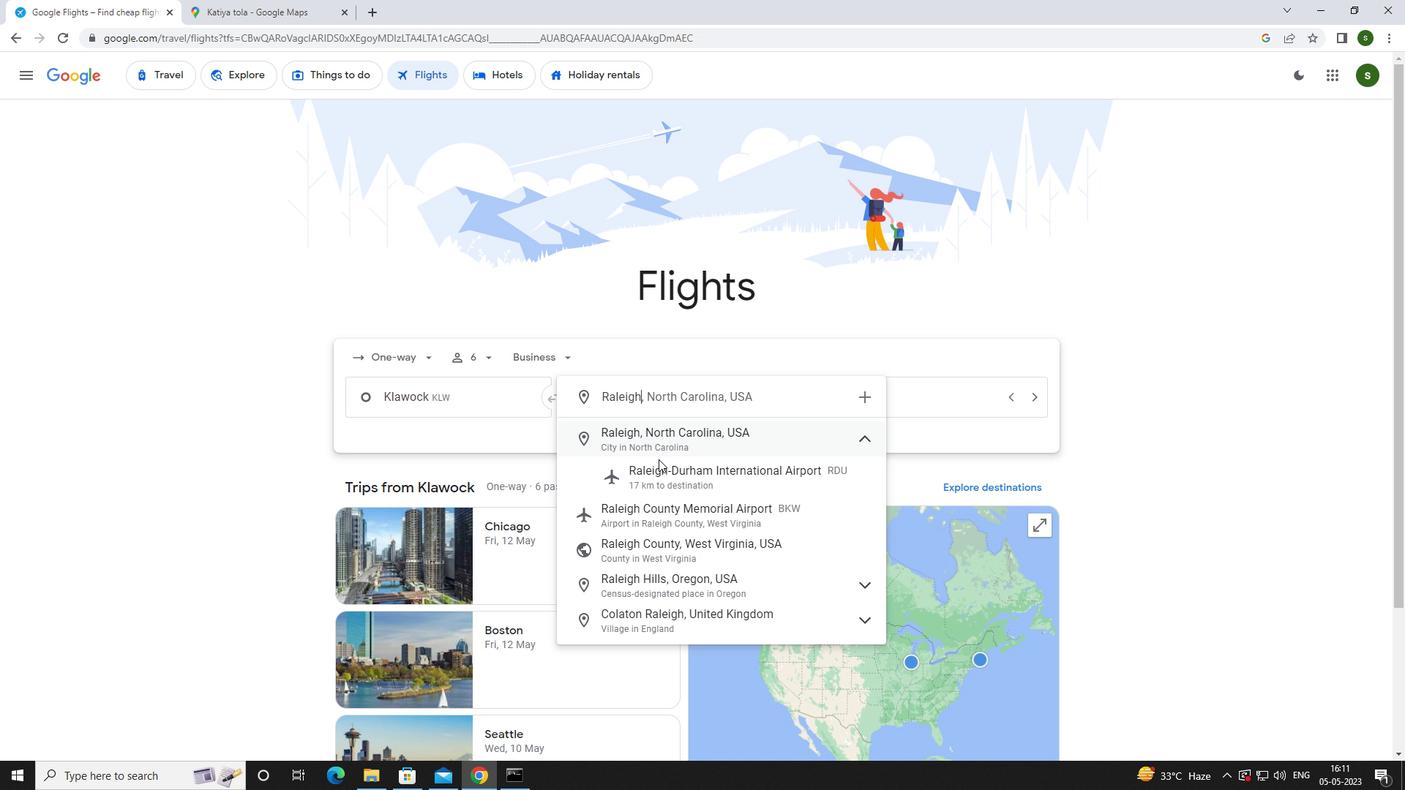
Action: Mouse moved to (878, 392)
Screenshot: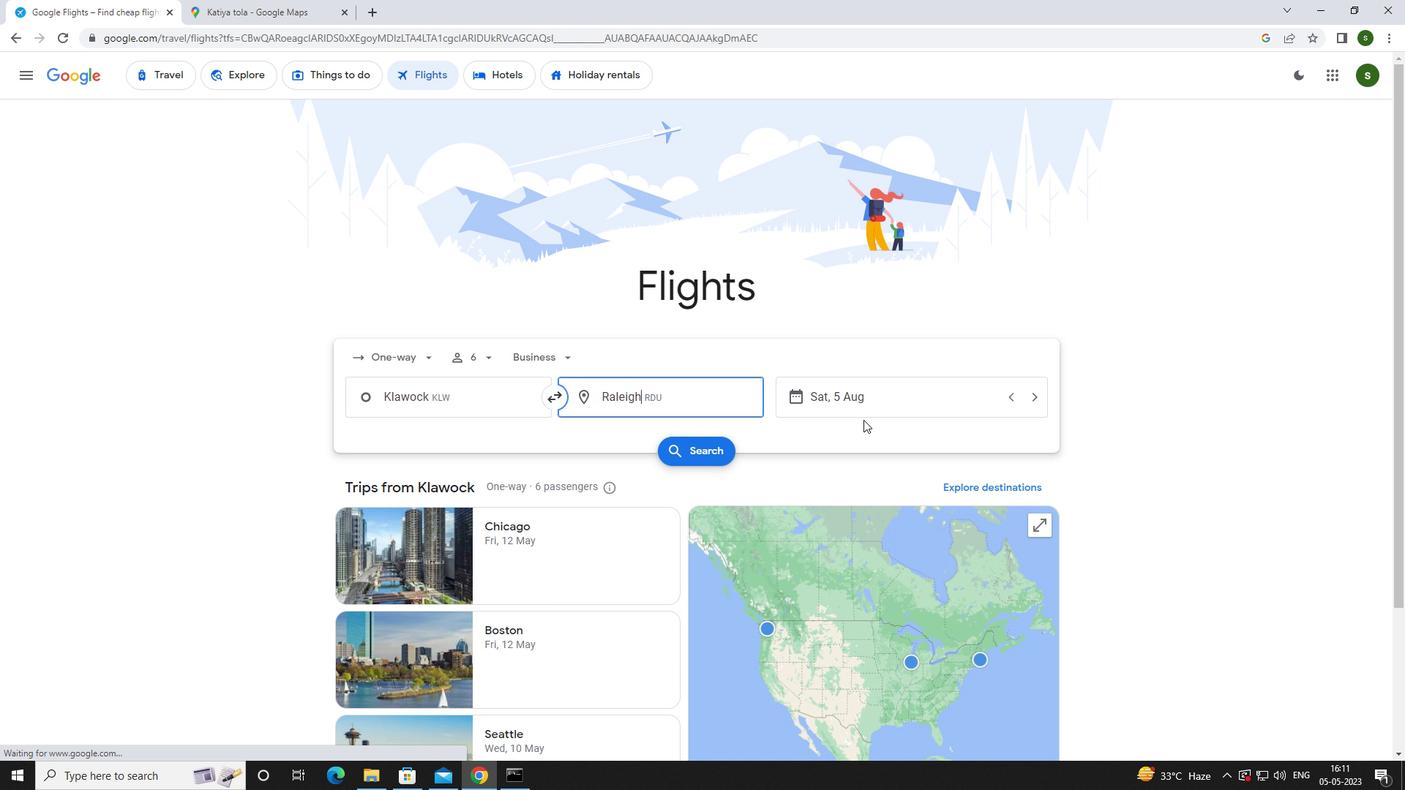 
Action: Mouse pressed left at (878, 392)
Screenshot: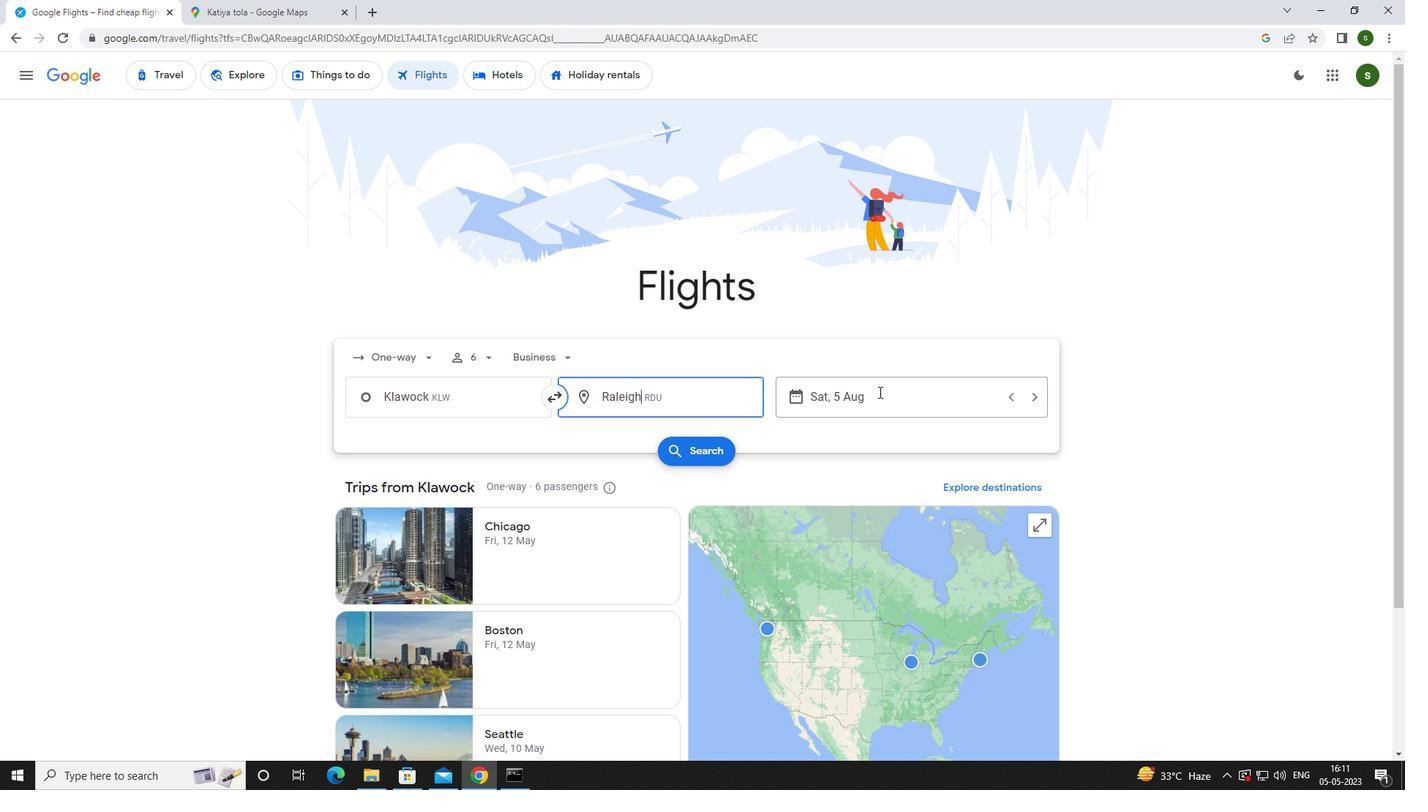 
Action: Mouse moved to (739, 485)
Screenshot: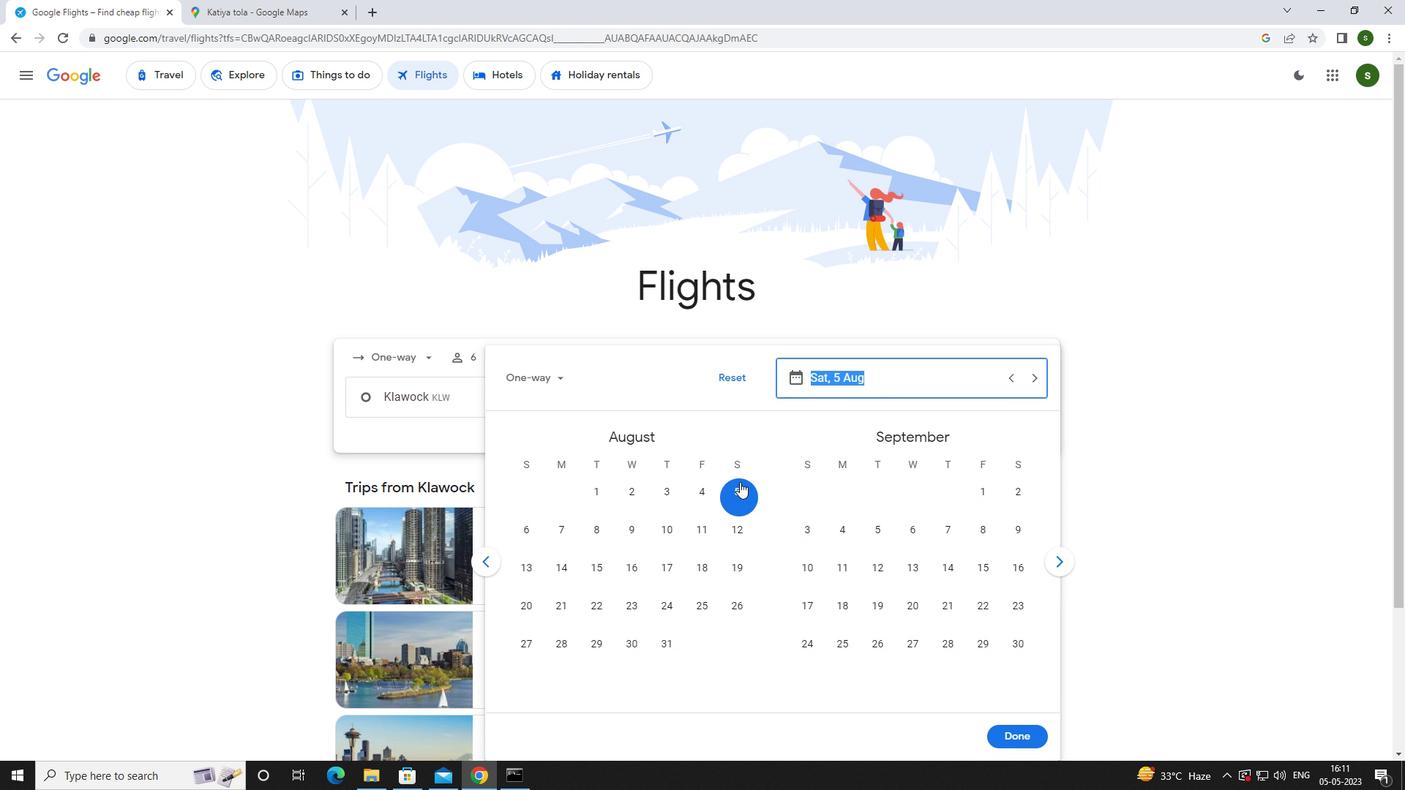 
Action: Mouse pressed left at (739, 485)
Screenshot: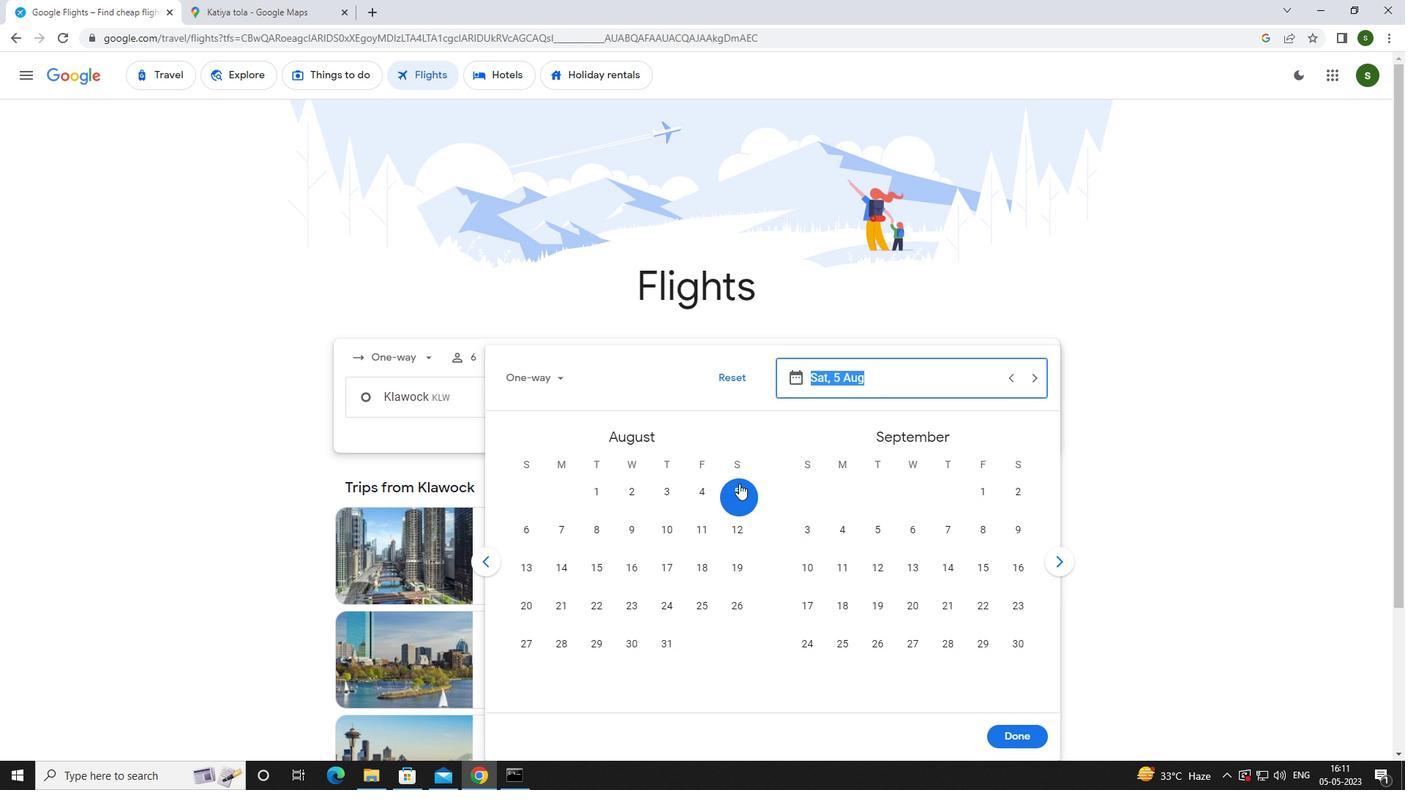 
Action: Mouse moved to (1012, 728)
Screenshot: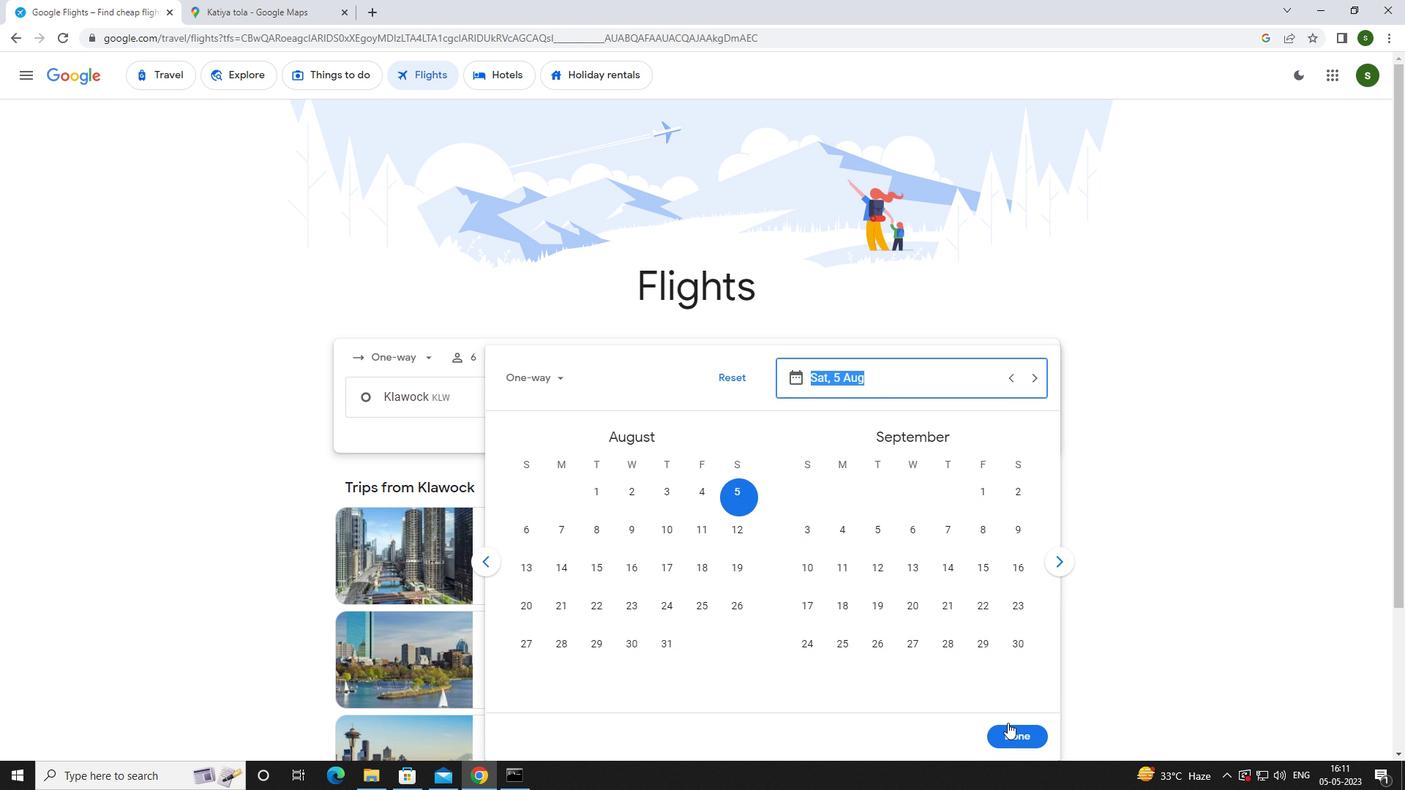 
Action: Mouse pressed left at (1012, 728)
Screenshot: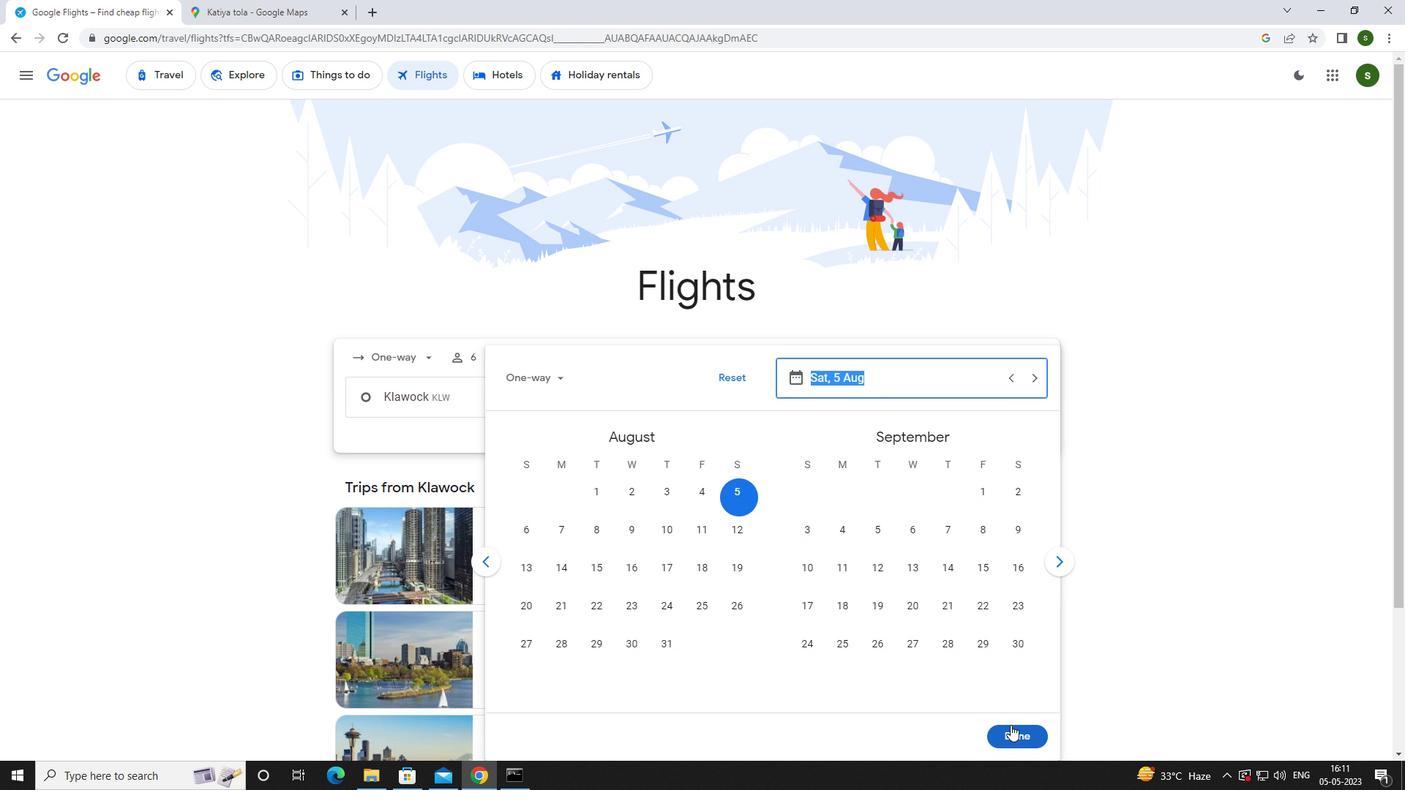 
Action: Mouse moved to (684, 442)
Screenshot: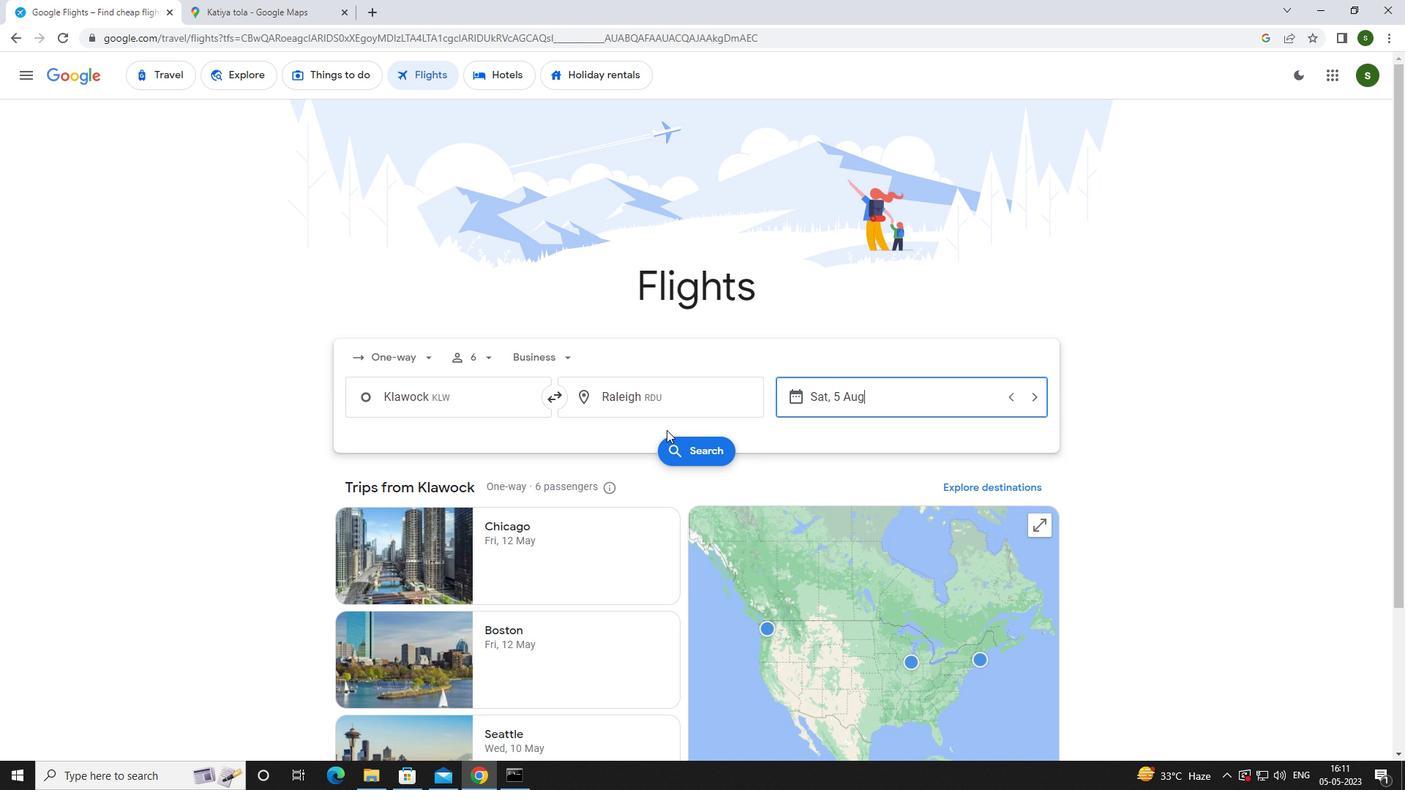 
Action: Mouse pressed left at (684, 442)
Screenshot: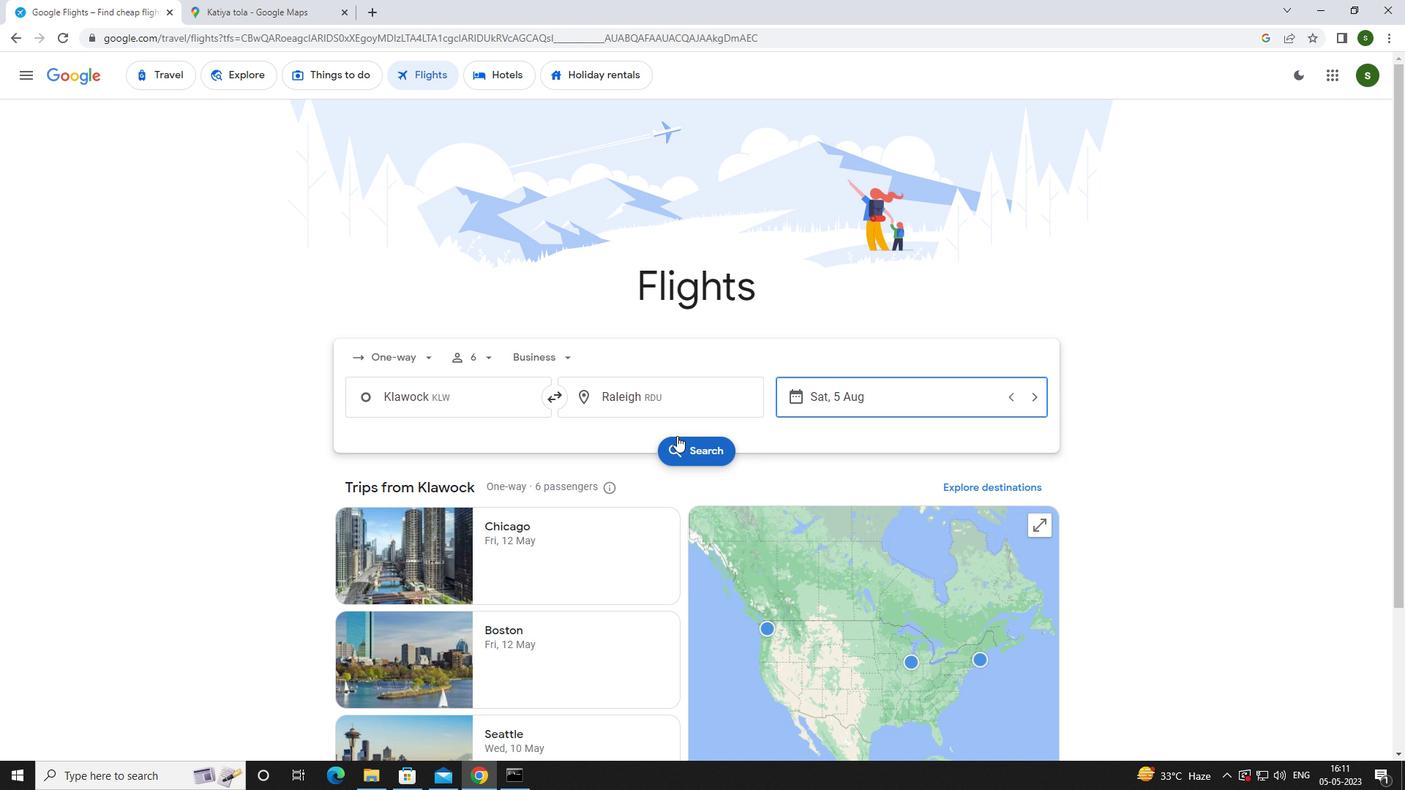 
Action: Mouse moved to (377, 211)
Screenshot: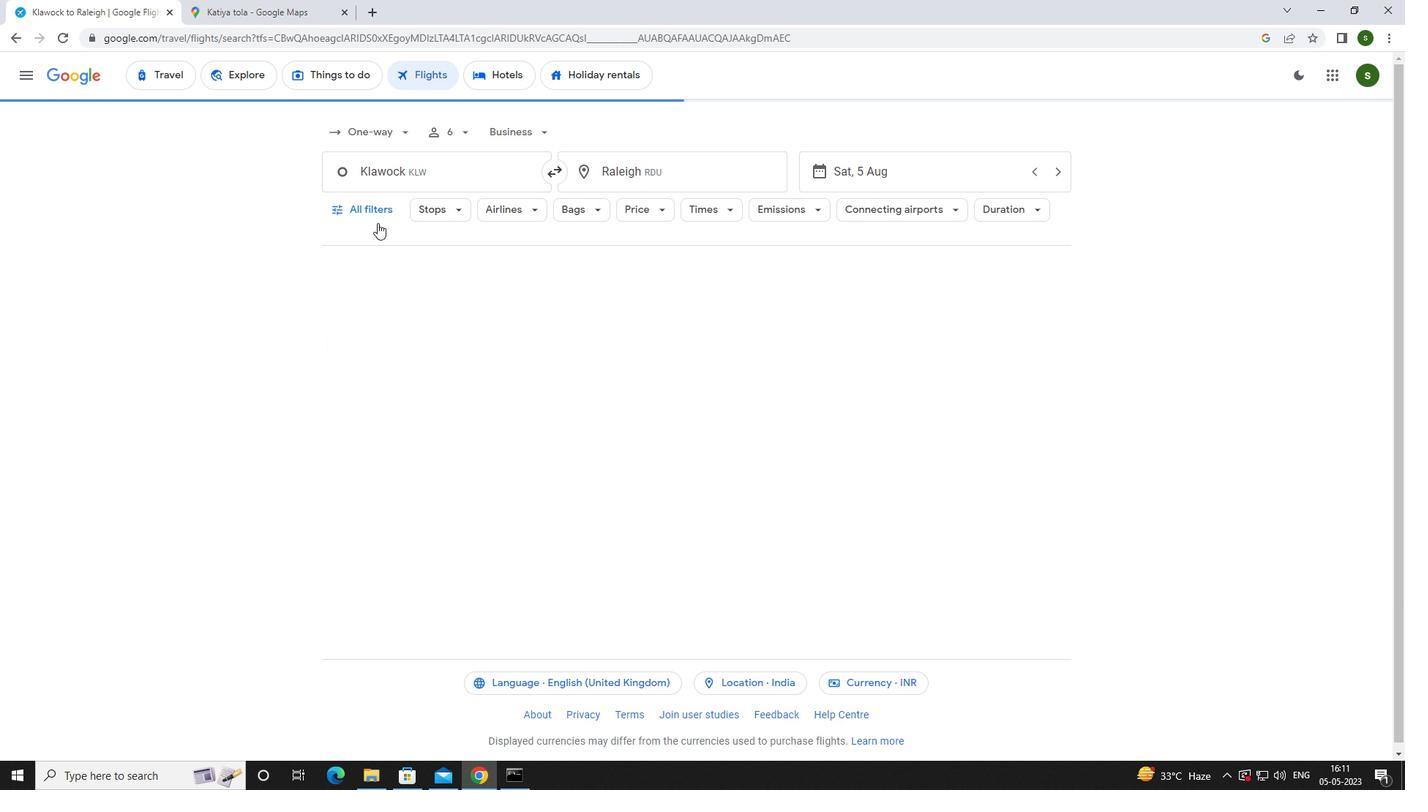 
Action: Mouse pressed left at (377, 211)
Screenshot: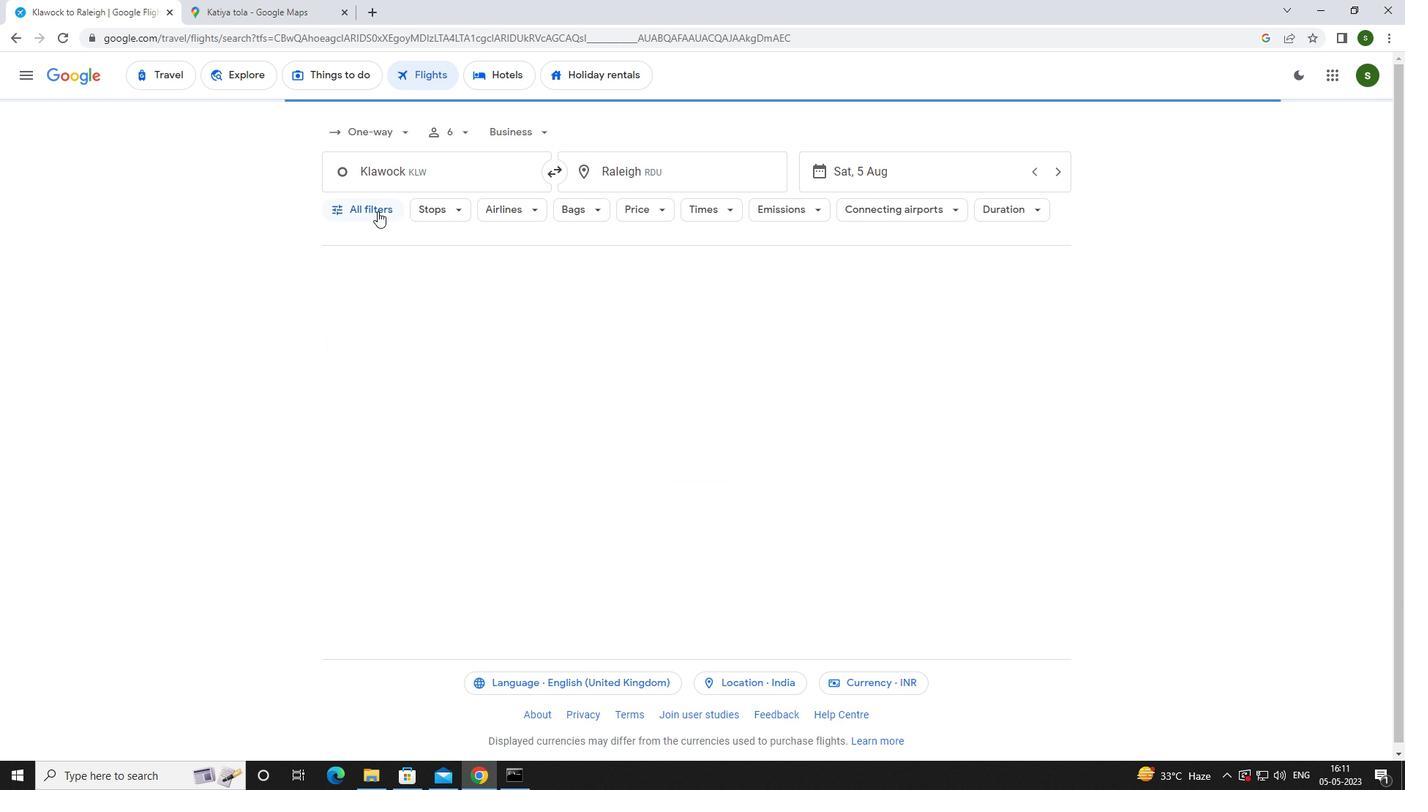 
Action: Mouse moved to (544, 522)
Screenshot: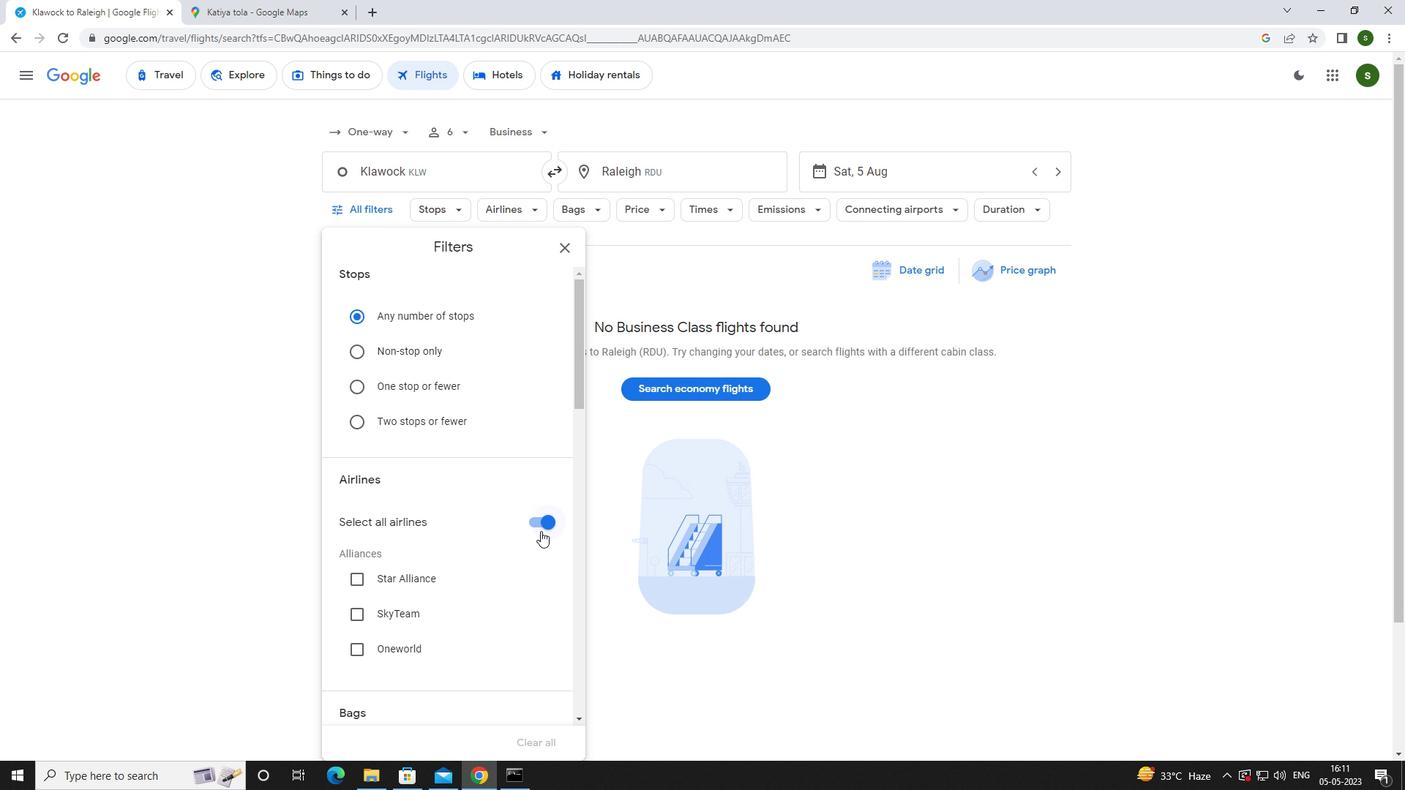 
Action: Mouse pressed left at (544, 522)
Screenshot: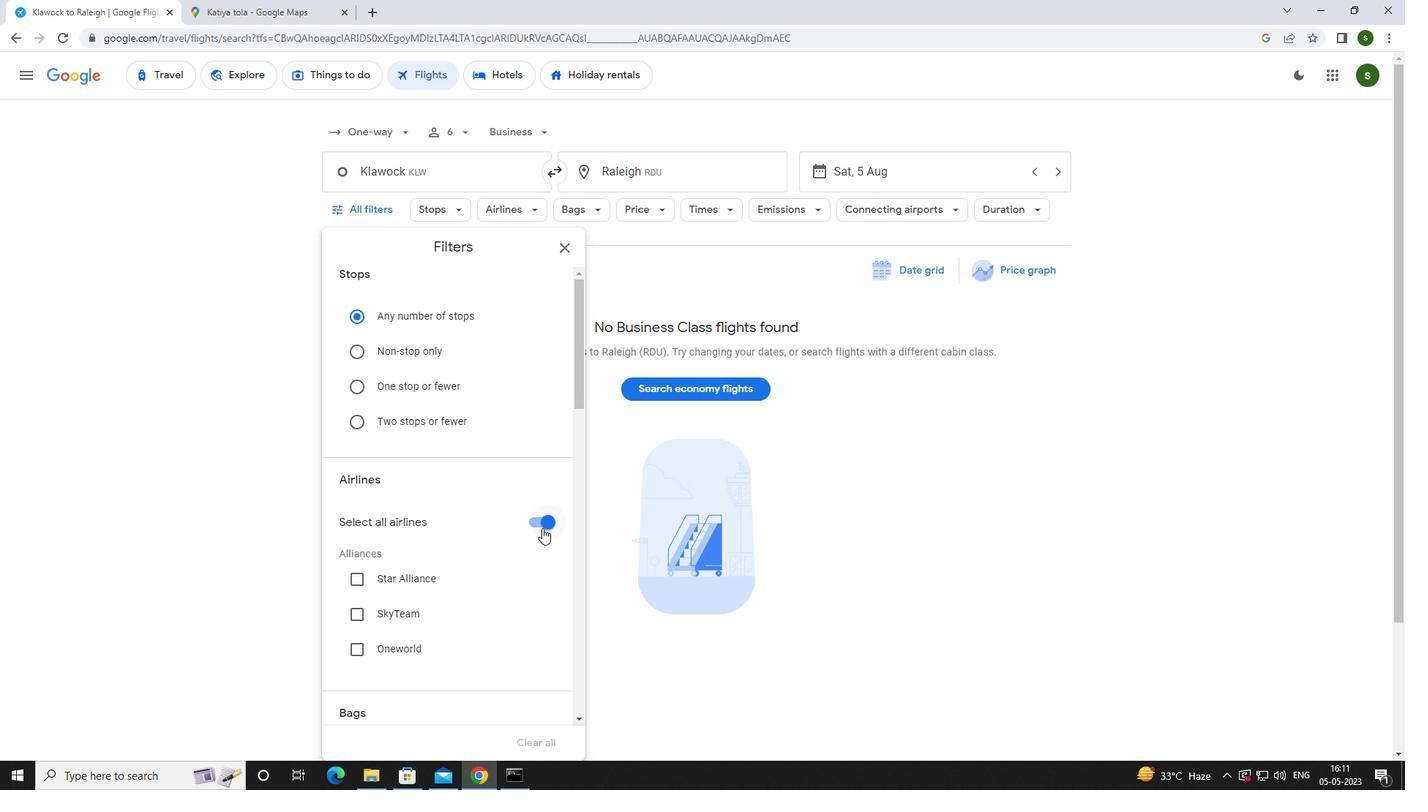 
Action: Mouse moved to (491, 500)
Screenshot: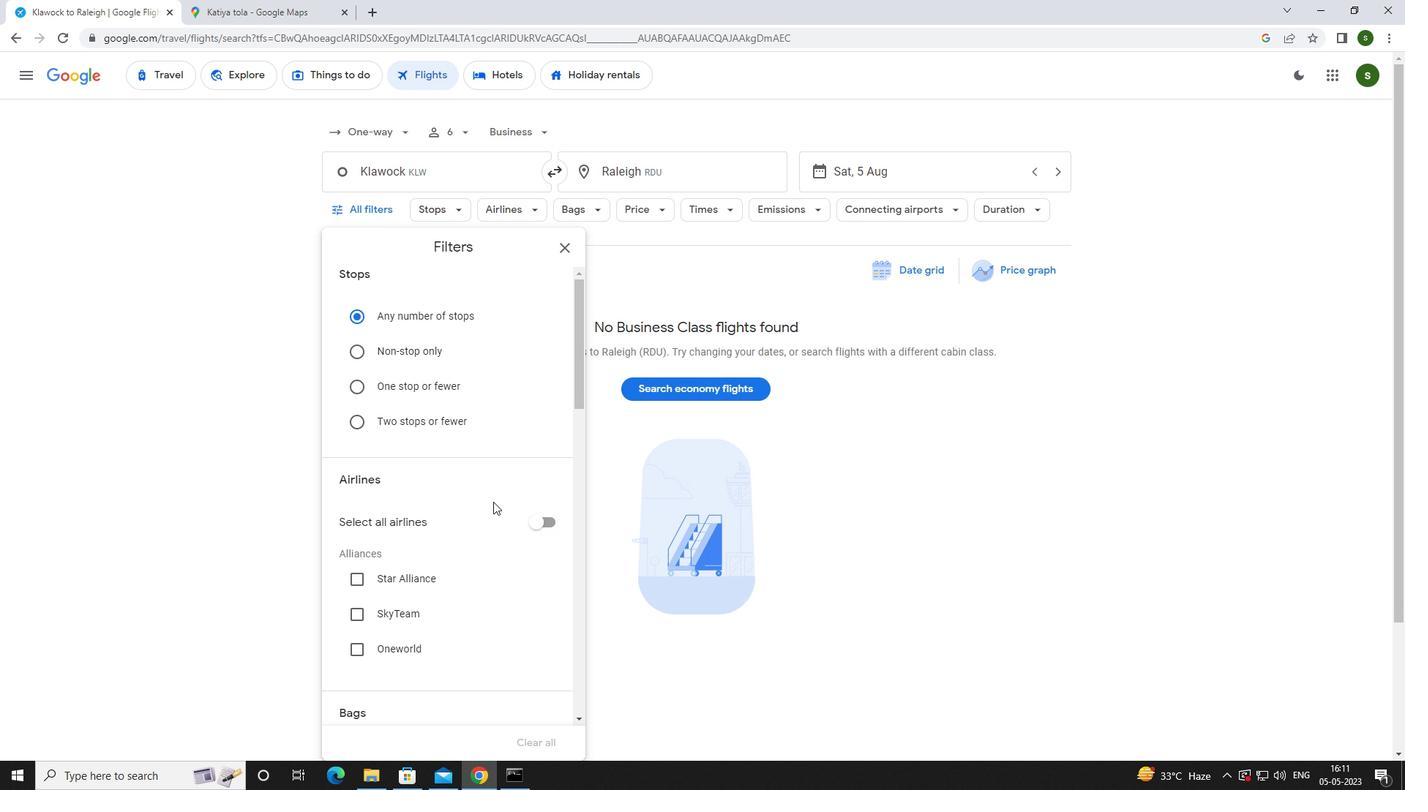 
Action: Mouse scrolled (491, 499) with delta (0, 0)
Screenshot: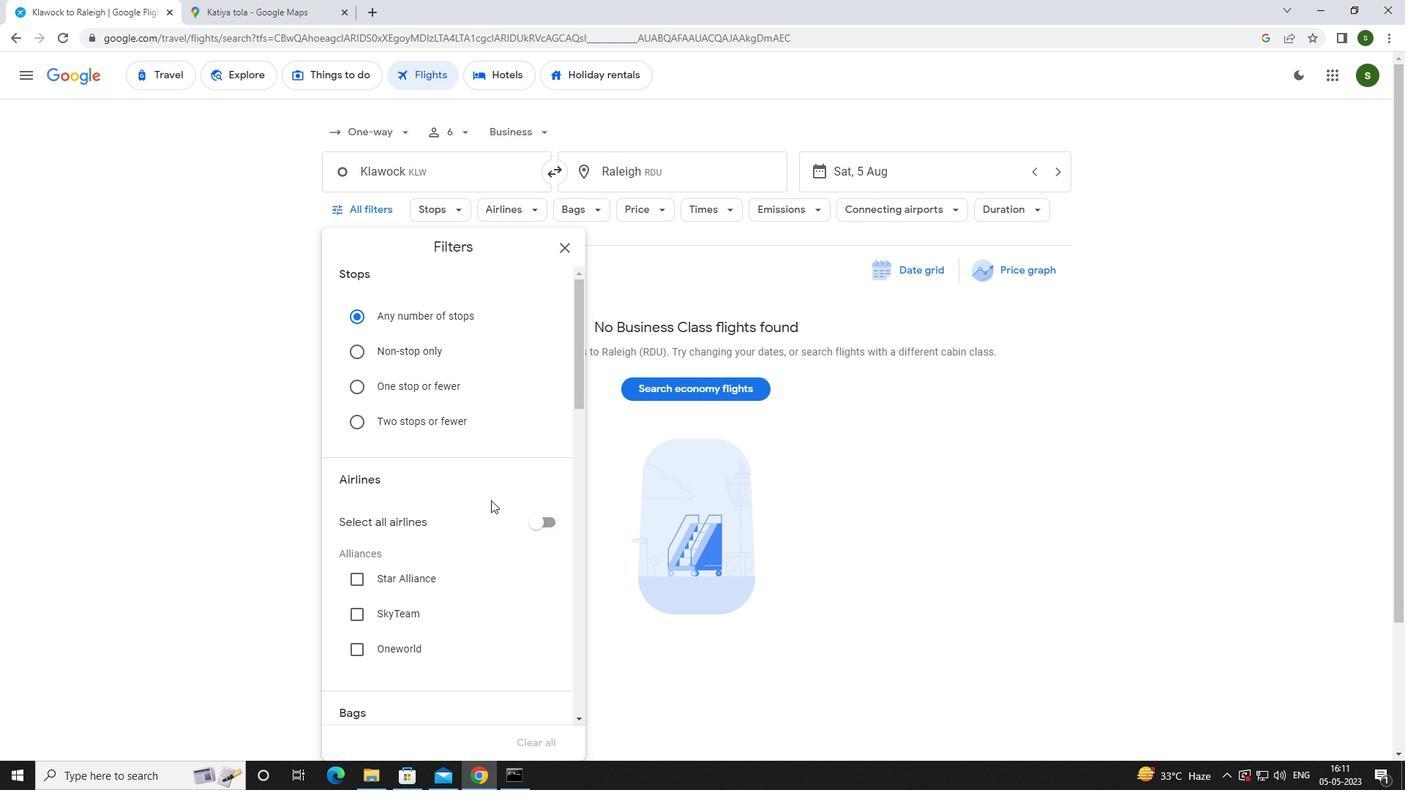 
Action: Mouse scrolled (491, 499) with delta (0, 0)
Screenshot: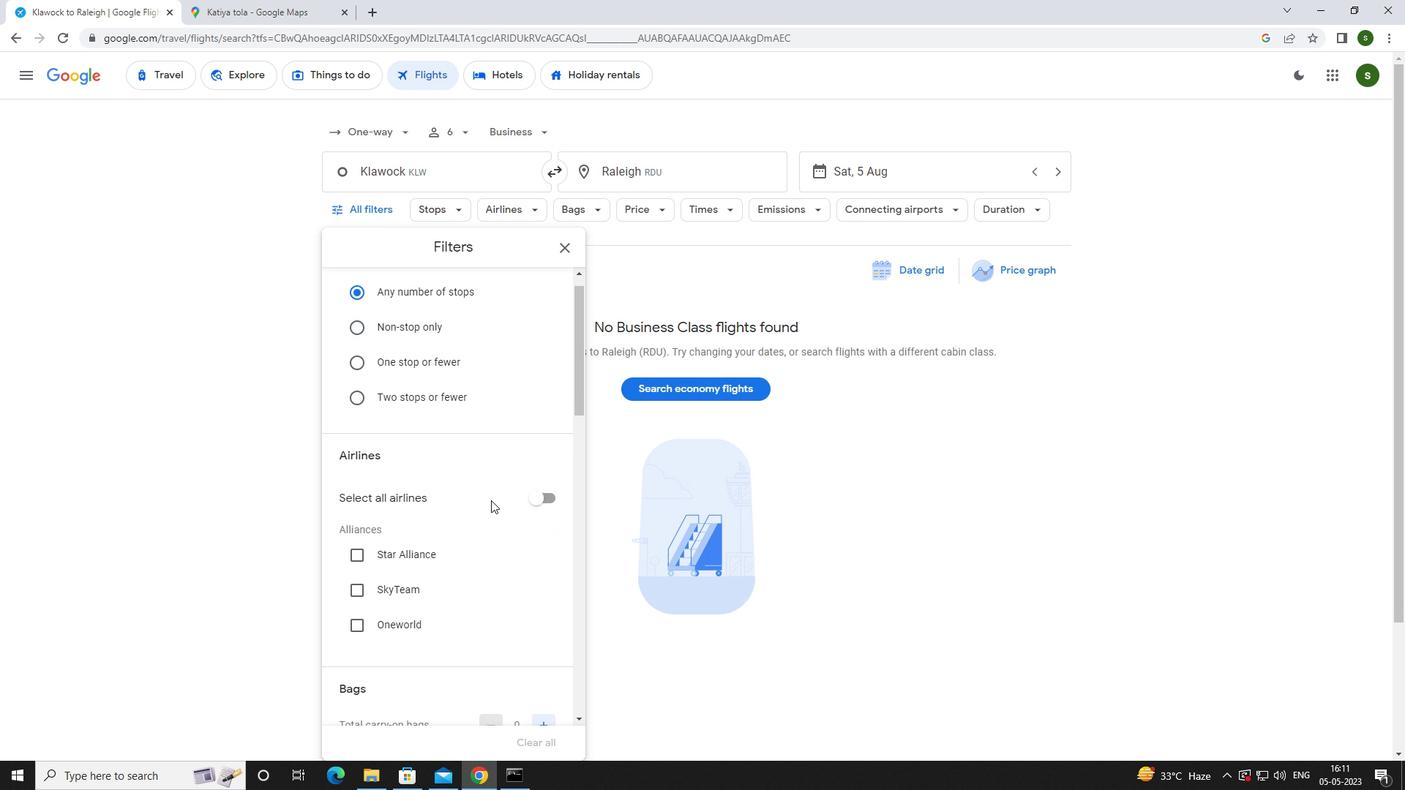 
Action: Mouse scrolled (491, 499) with delta (0, 0)
Screenshot: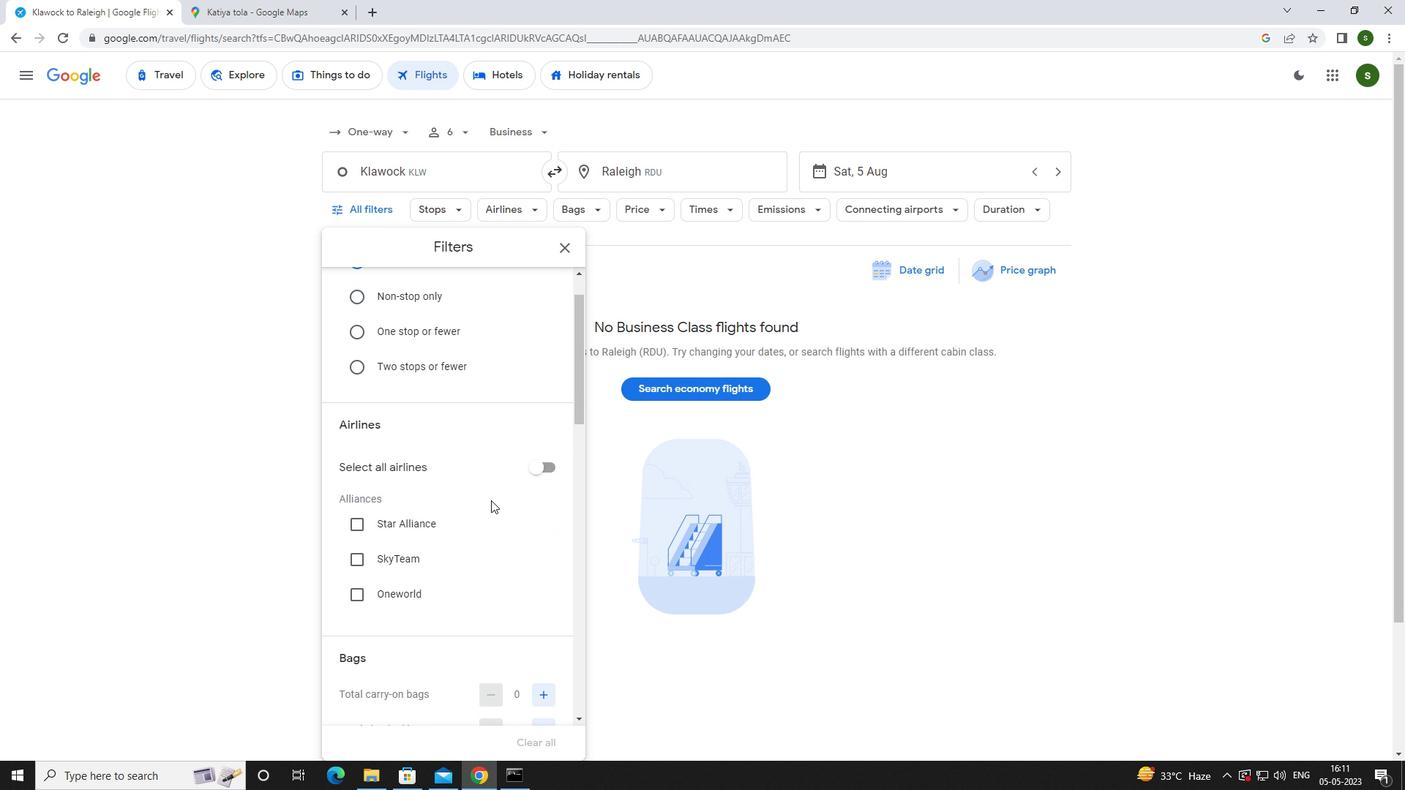 
Action: Mouse moved to (543, 560)
Screenshot: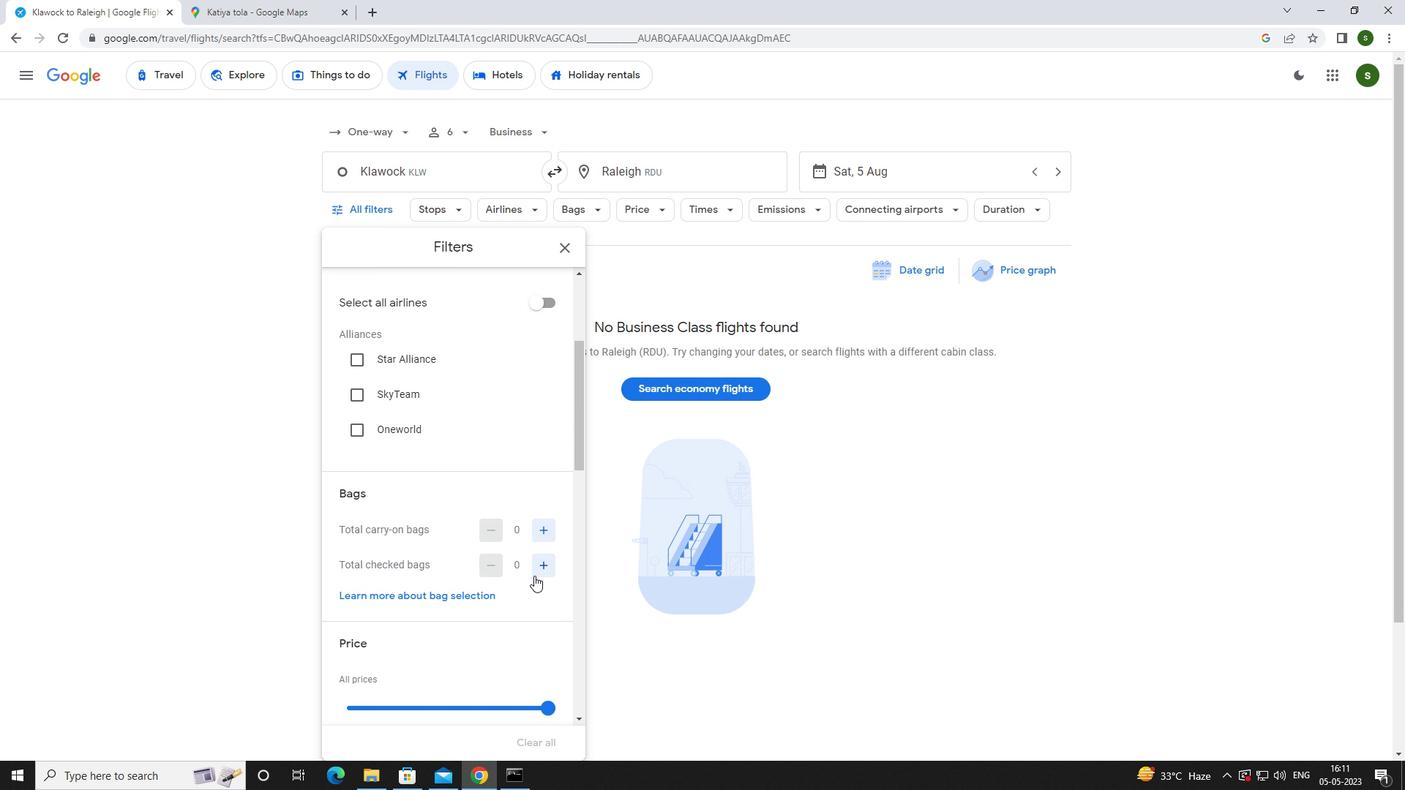 
Action: Mouse pressed left at (543, 560)
Screenshot: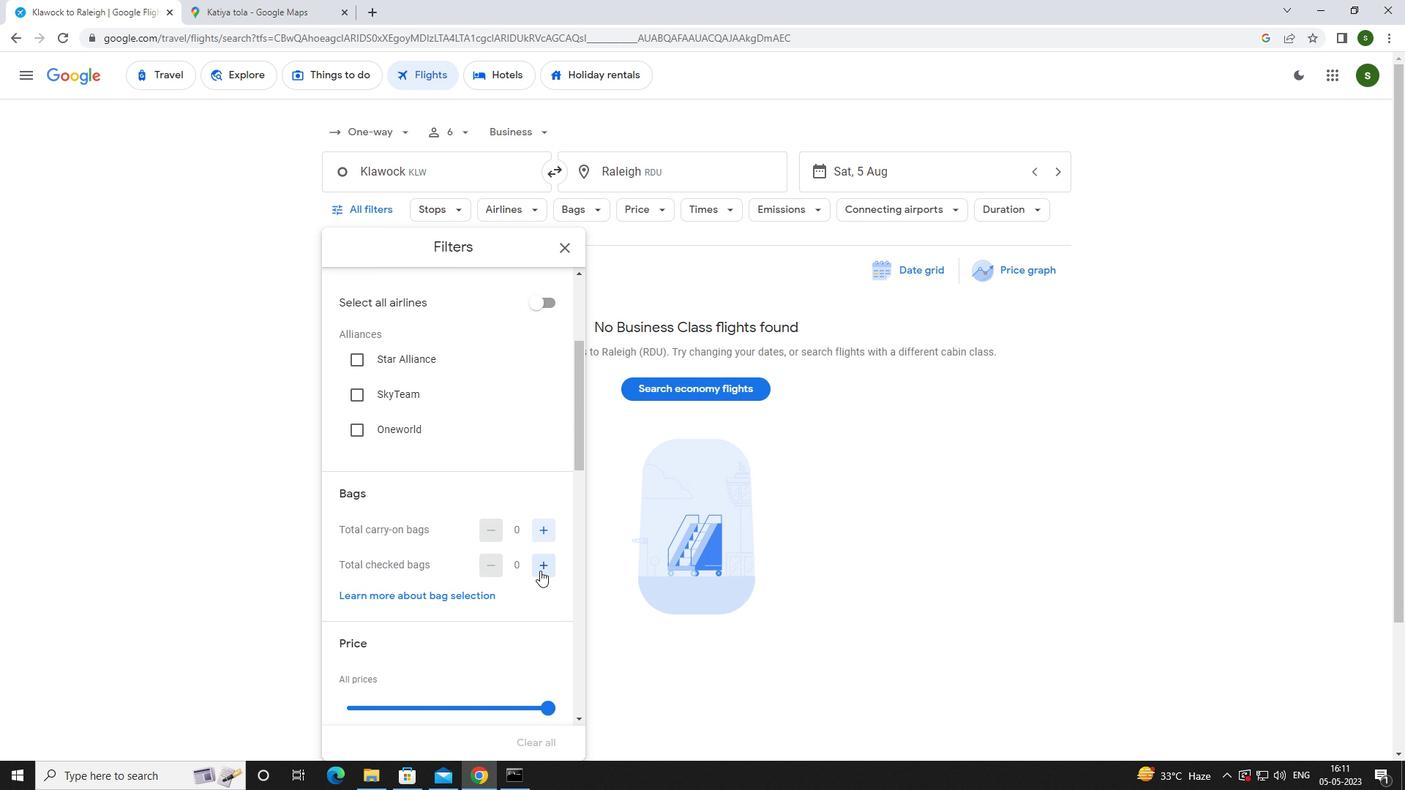 
Action: Mouse pressed left at (543, 560)
Screenshot: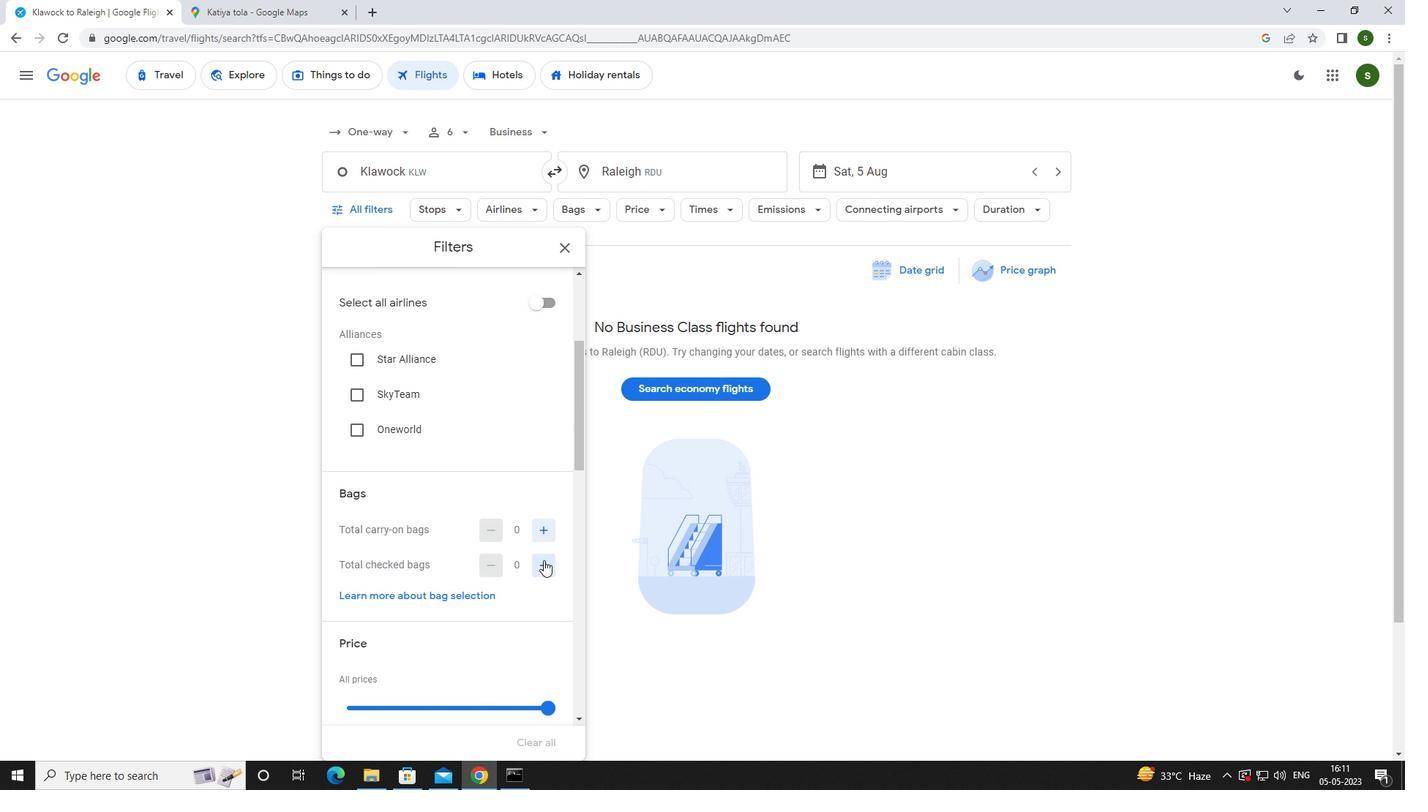 
Action: Mouse pressed left at (543, 560)
Screenshot: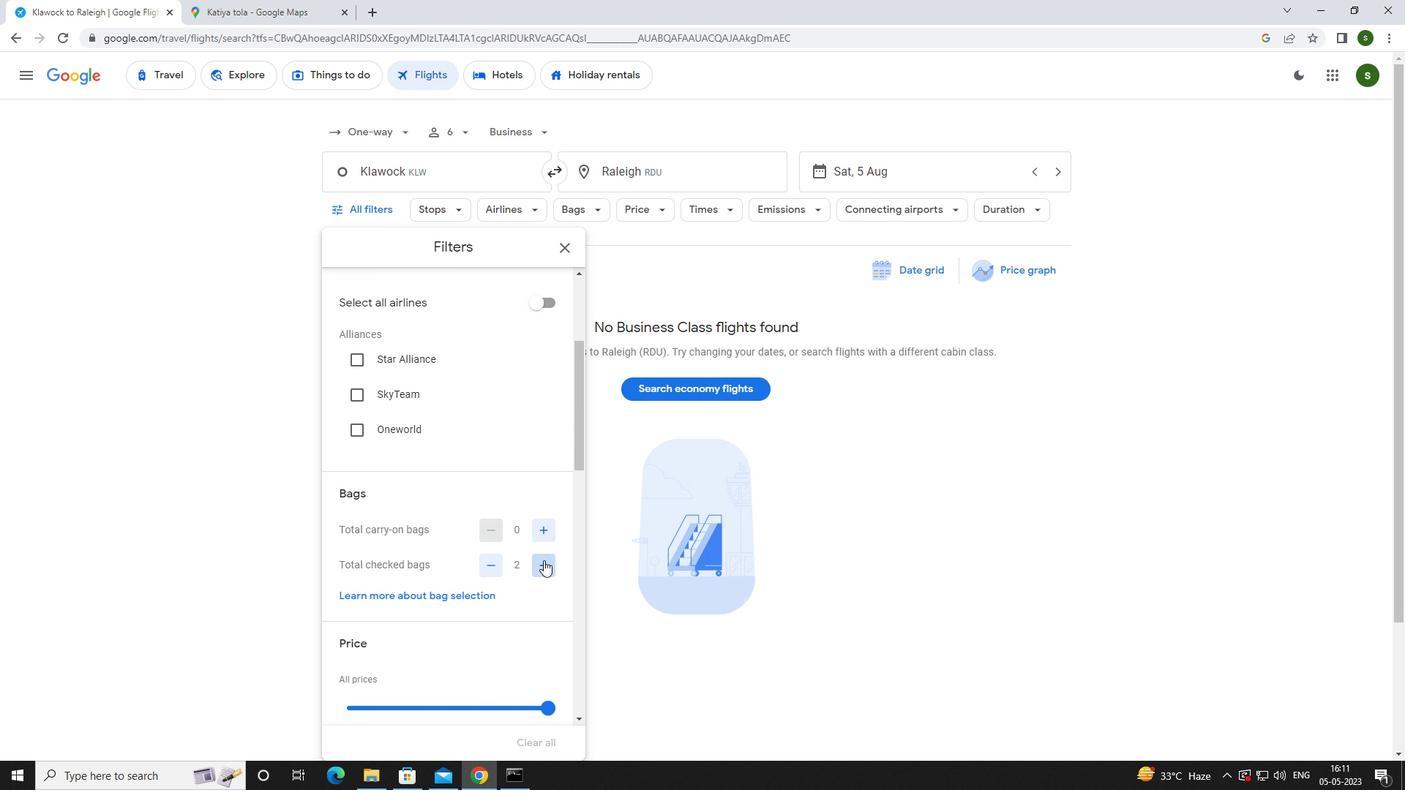 
Action: Mouse pressed left at (543, 560)
Screenshot: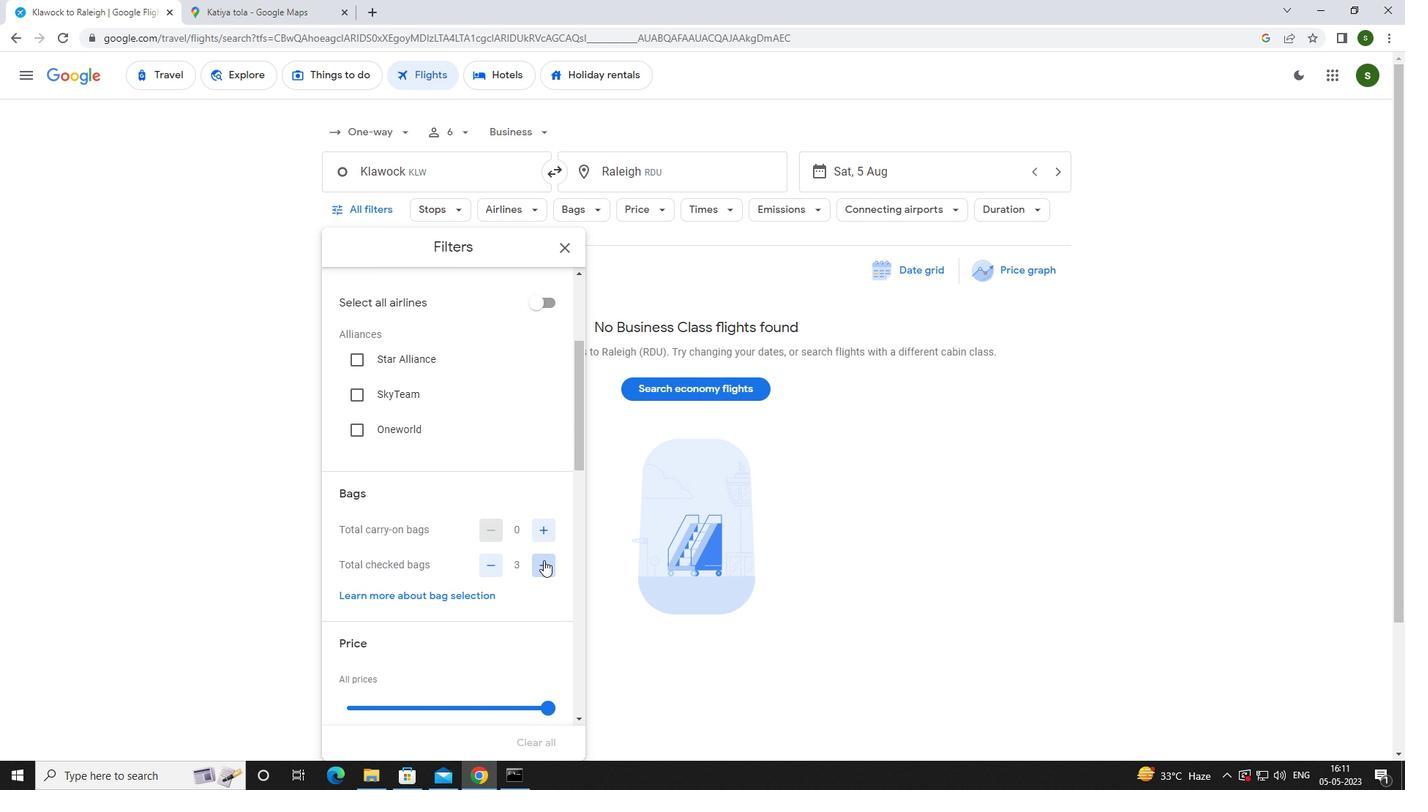 
Action: Mouse moved to (543, 560)
Screenshot: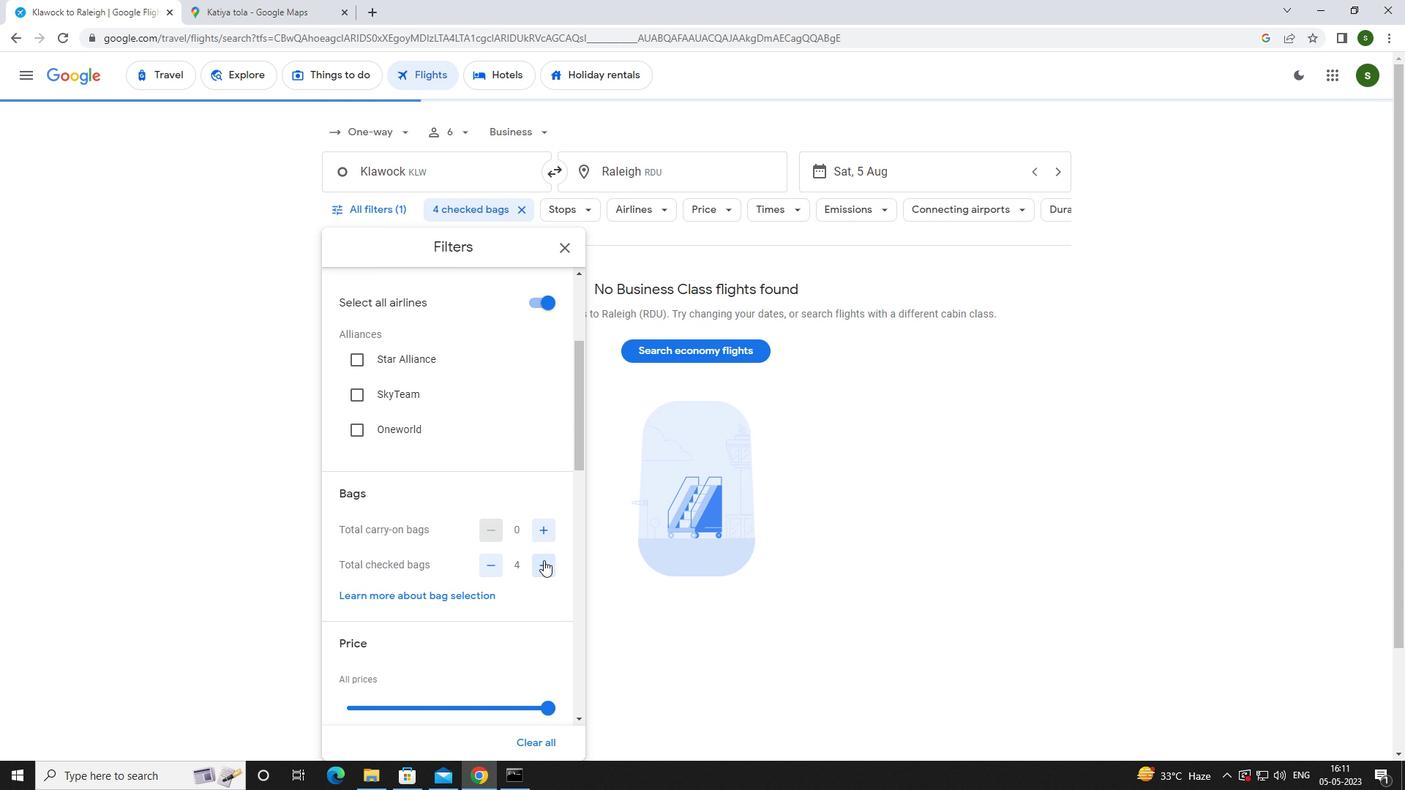 
Action: Mouse scrolled (543, 559) with delta (0, 0)
Screenshot: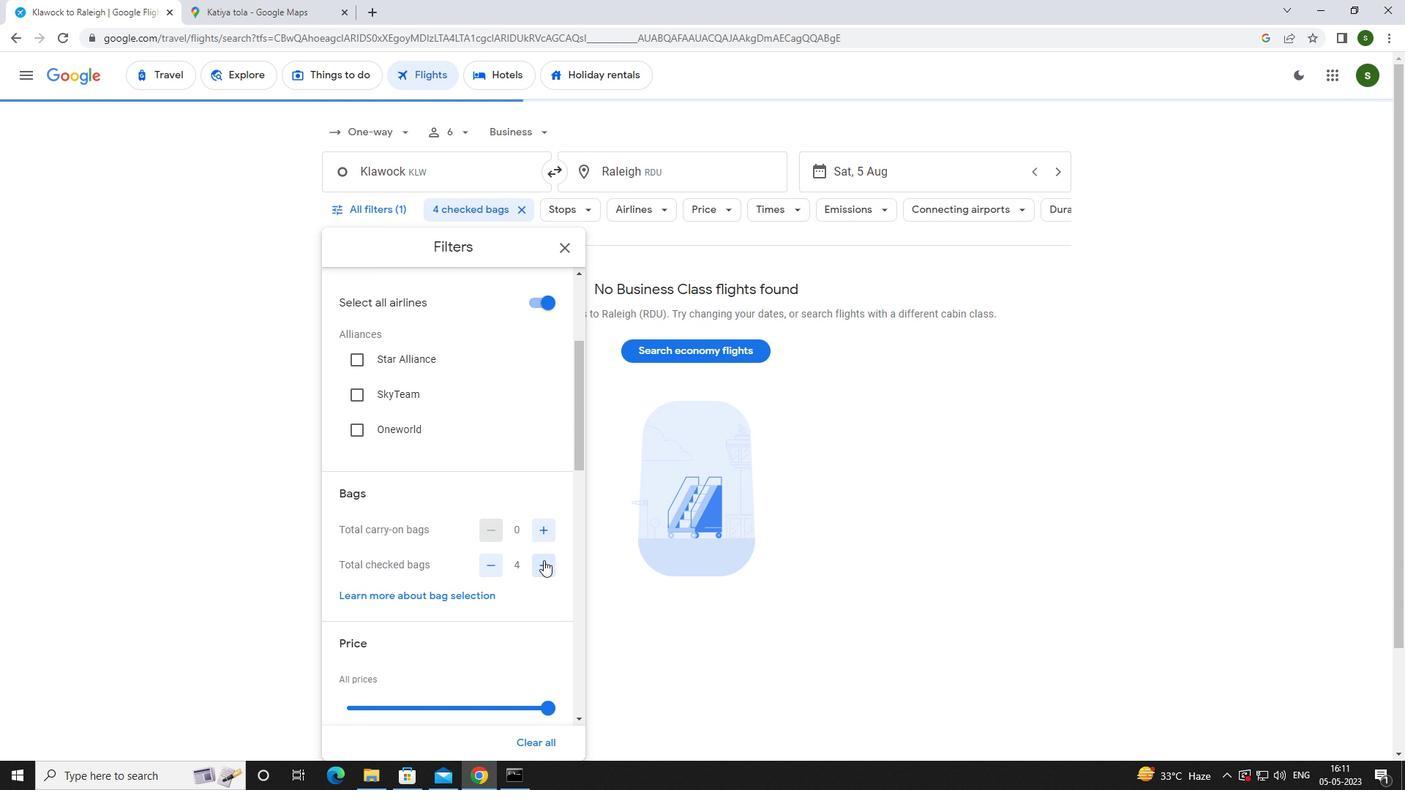 
Action: Mouse scrolled (543, 559) with delta (0, 0)
Screenshot: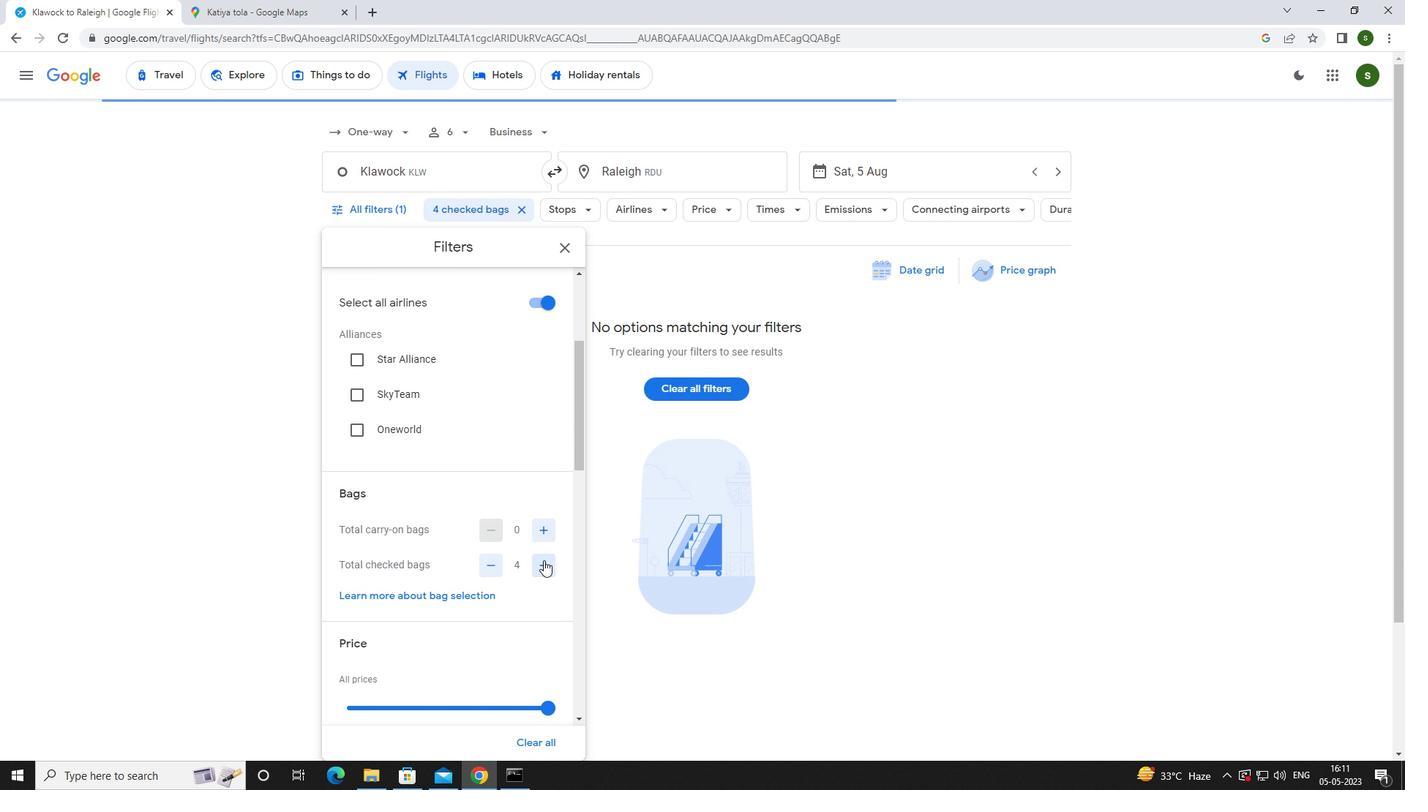 
Action: Mouse pressed left at (543, 560)
Screenshot: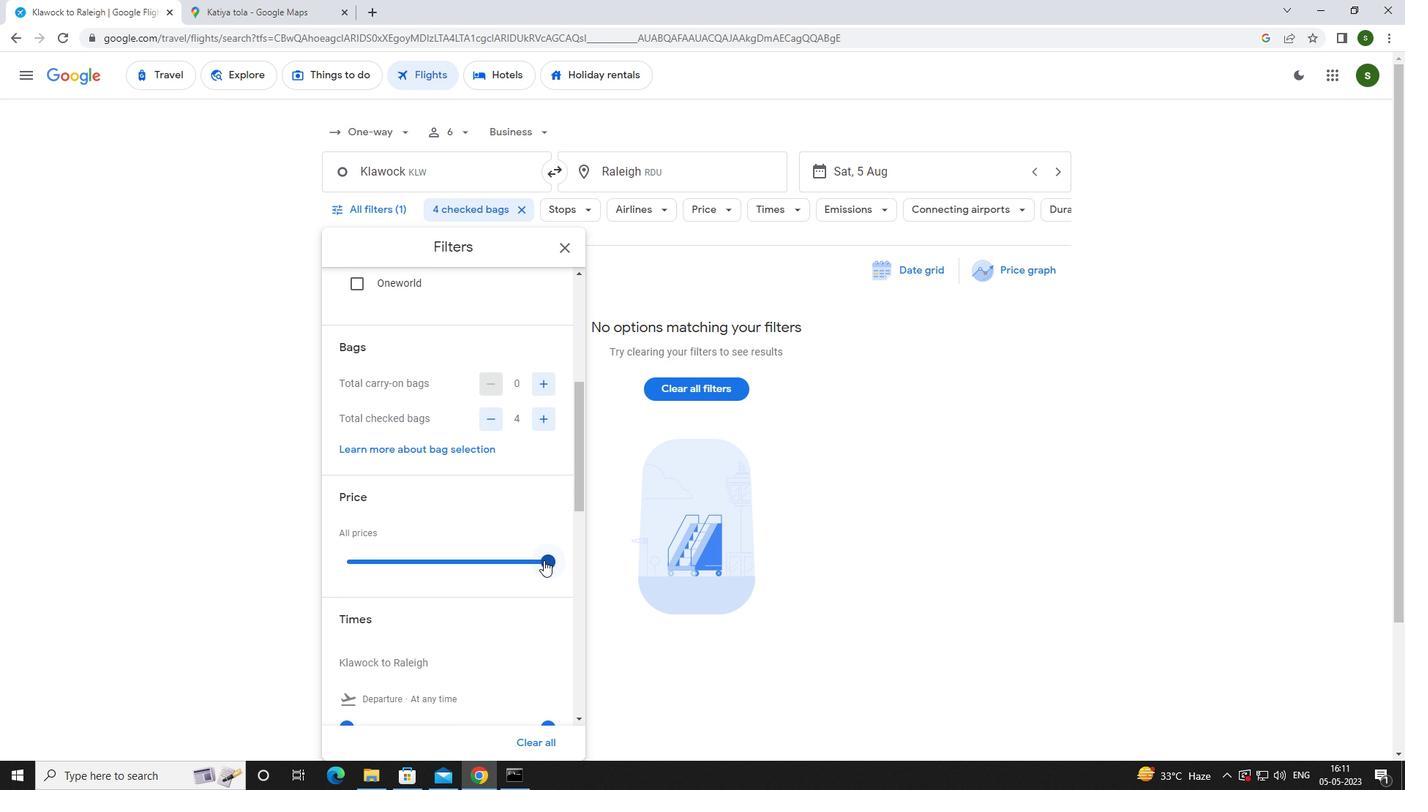 
Action: Mouse scrolled (543, 559) with delta (0, 0)
Screenshot: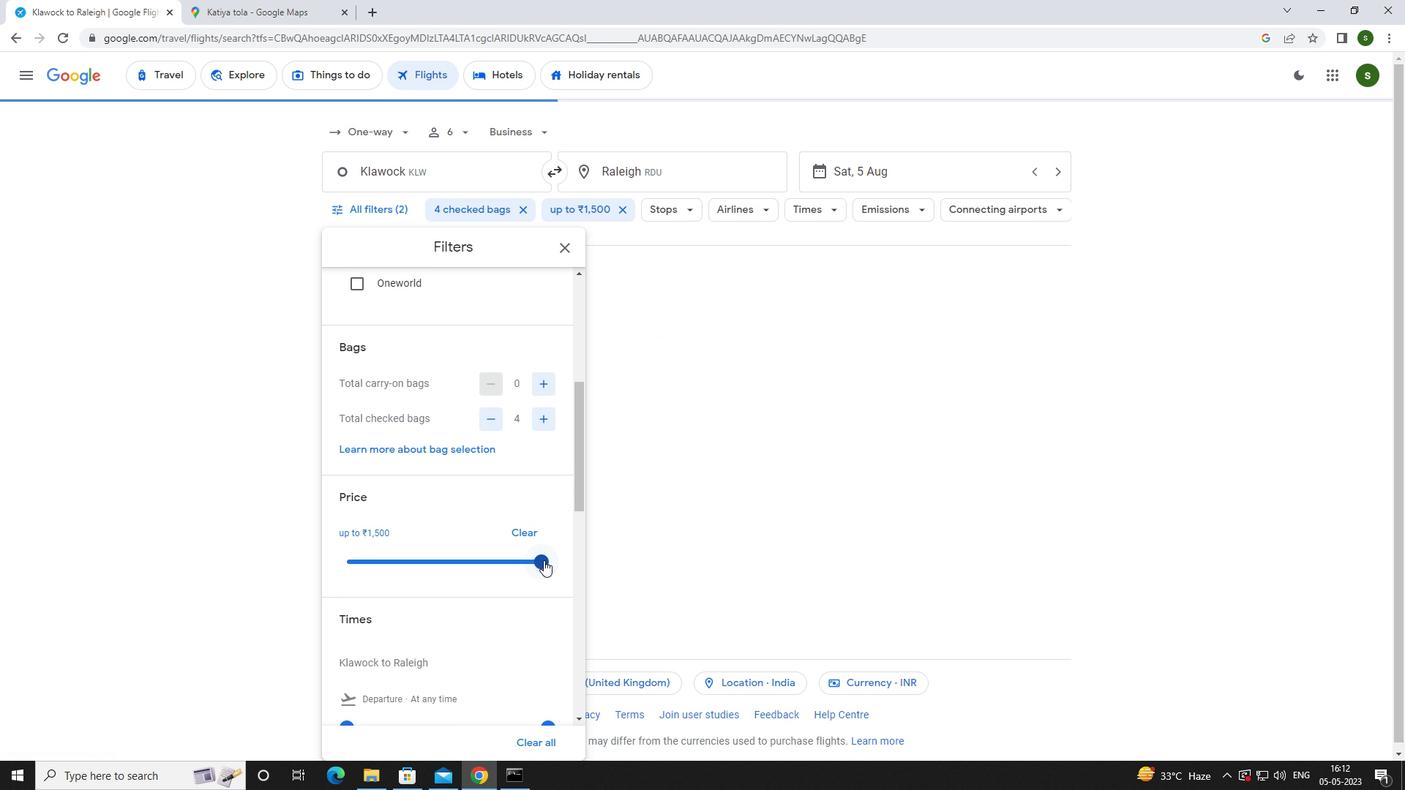 
Action: Mouse scrolled (543, 559) with delta (0, 0)
Screenshot: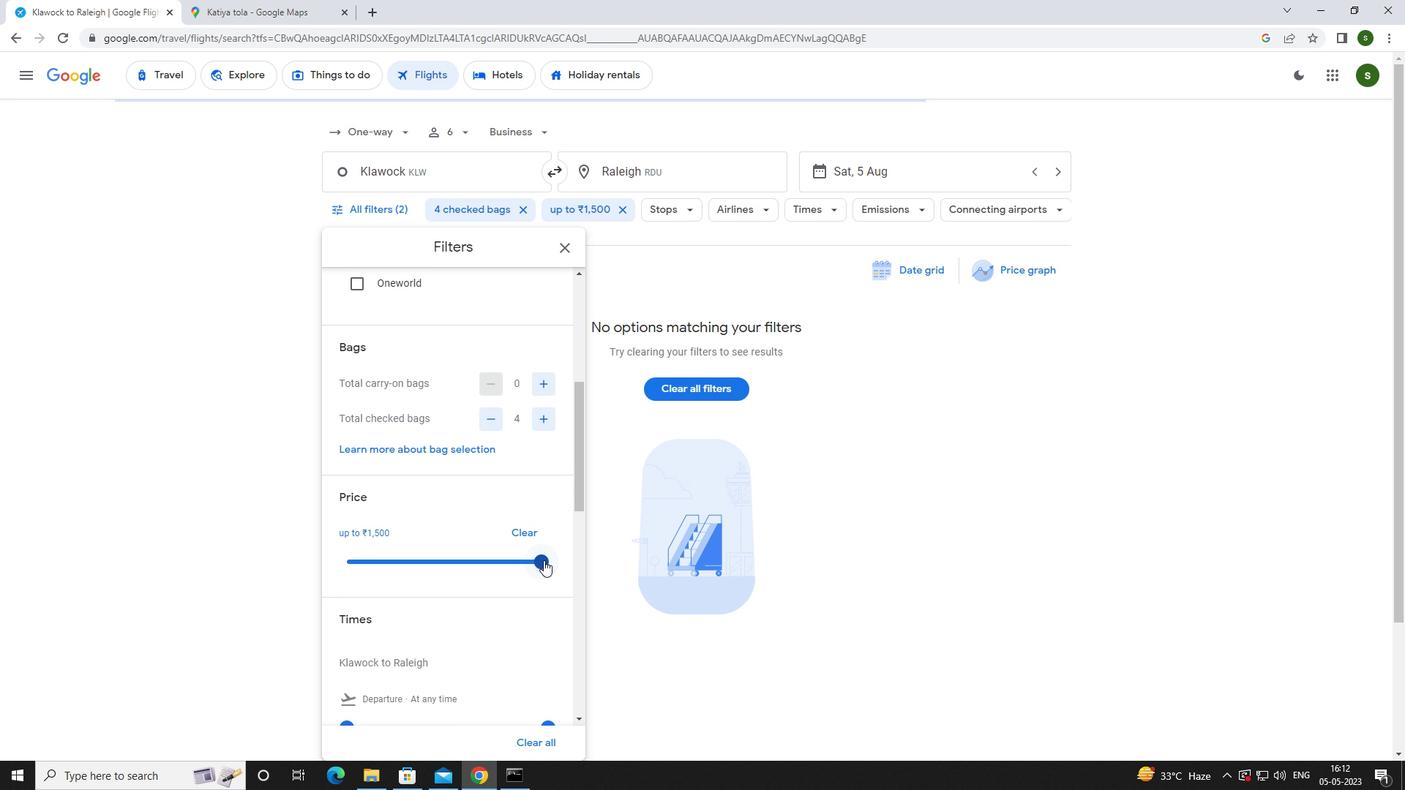 
Action: Mouse moved to (346, 580)
Screenshot: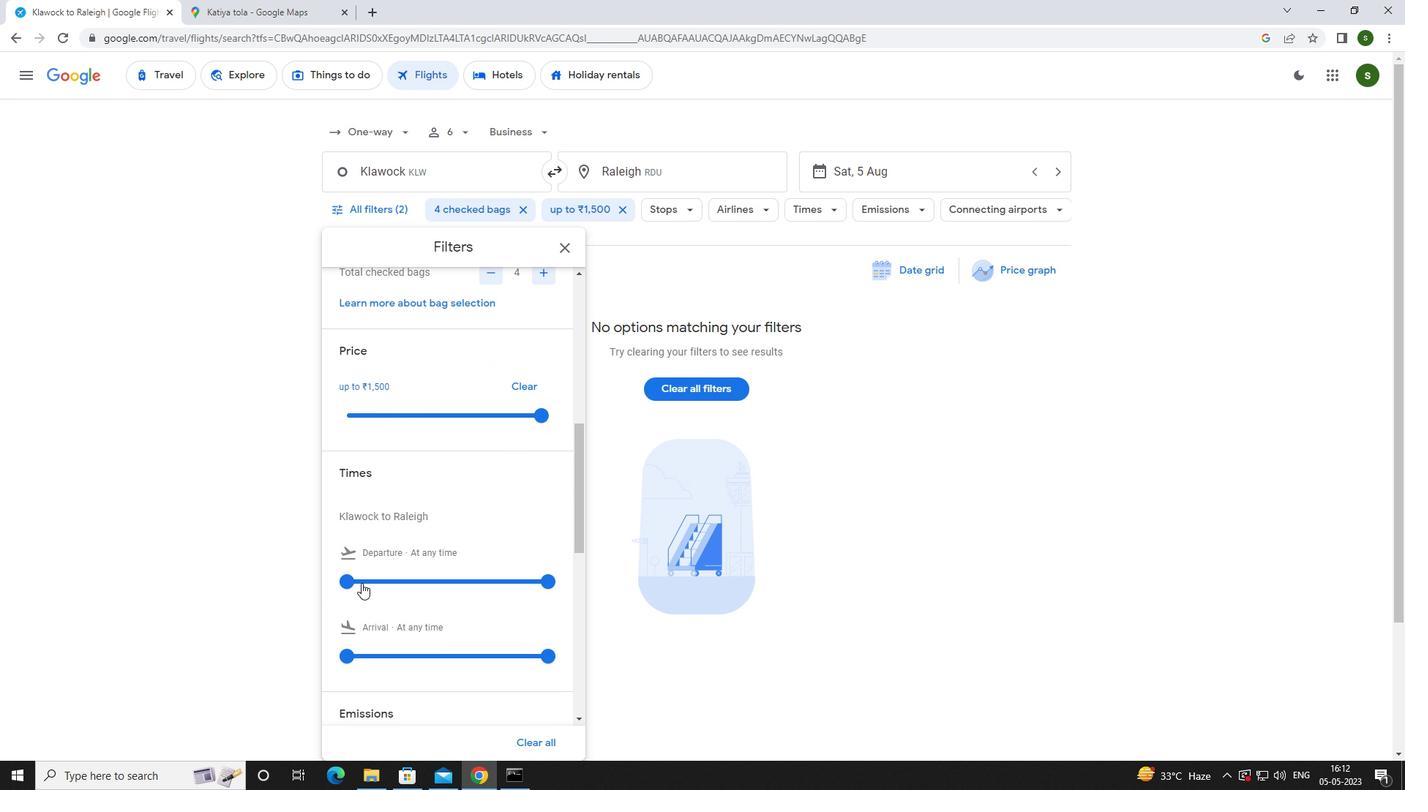 
Action: Mouse pressed left at (346, 580)
Screenshot: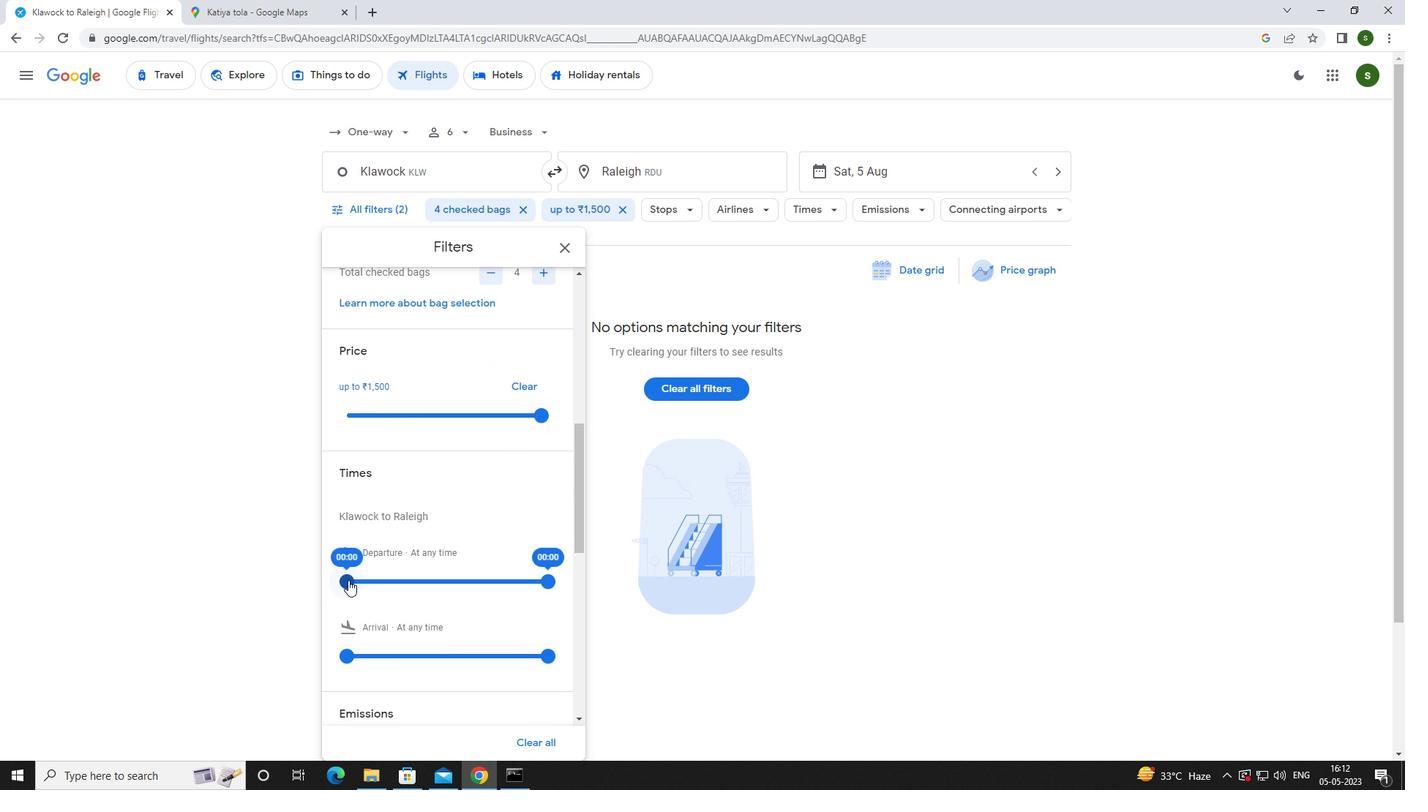 
Action: Mouse moved to (642, 666)
Screenshot: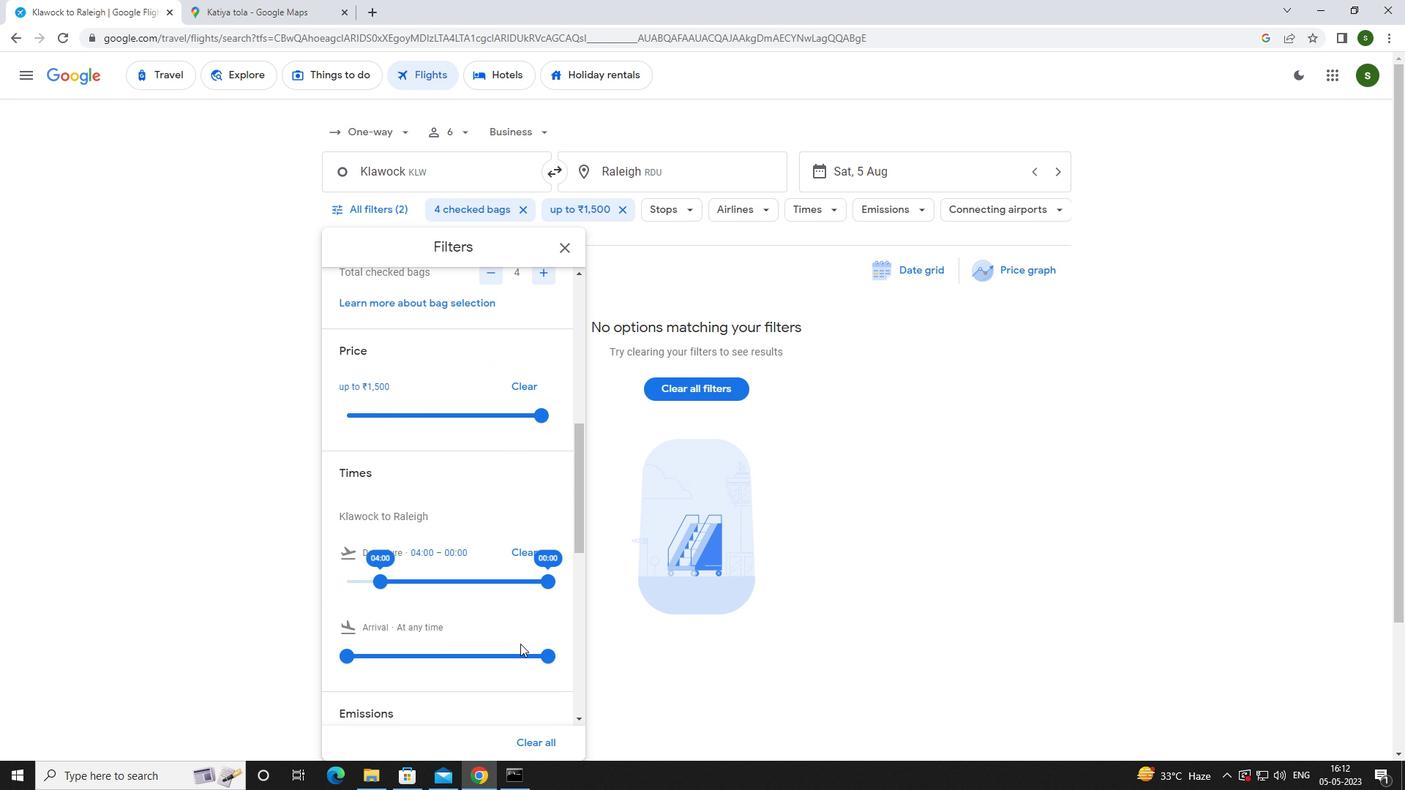 
Action: Mouse pressed left at (642, 666)
Screenshot: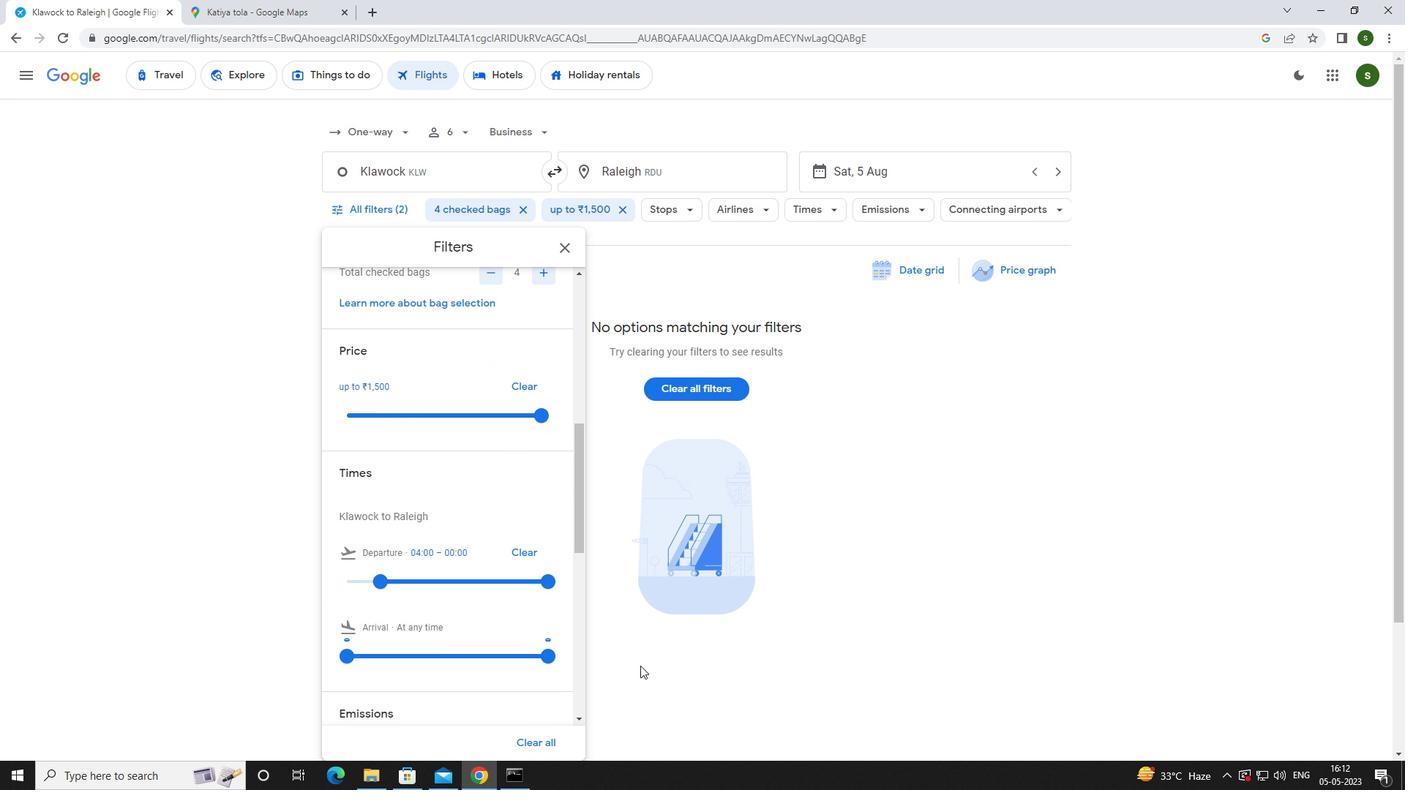 
Action: Mouse moved to (644, 665)
Screenshot: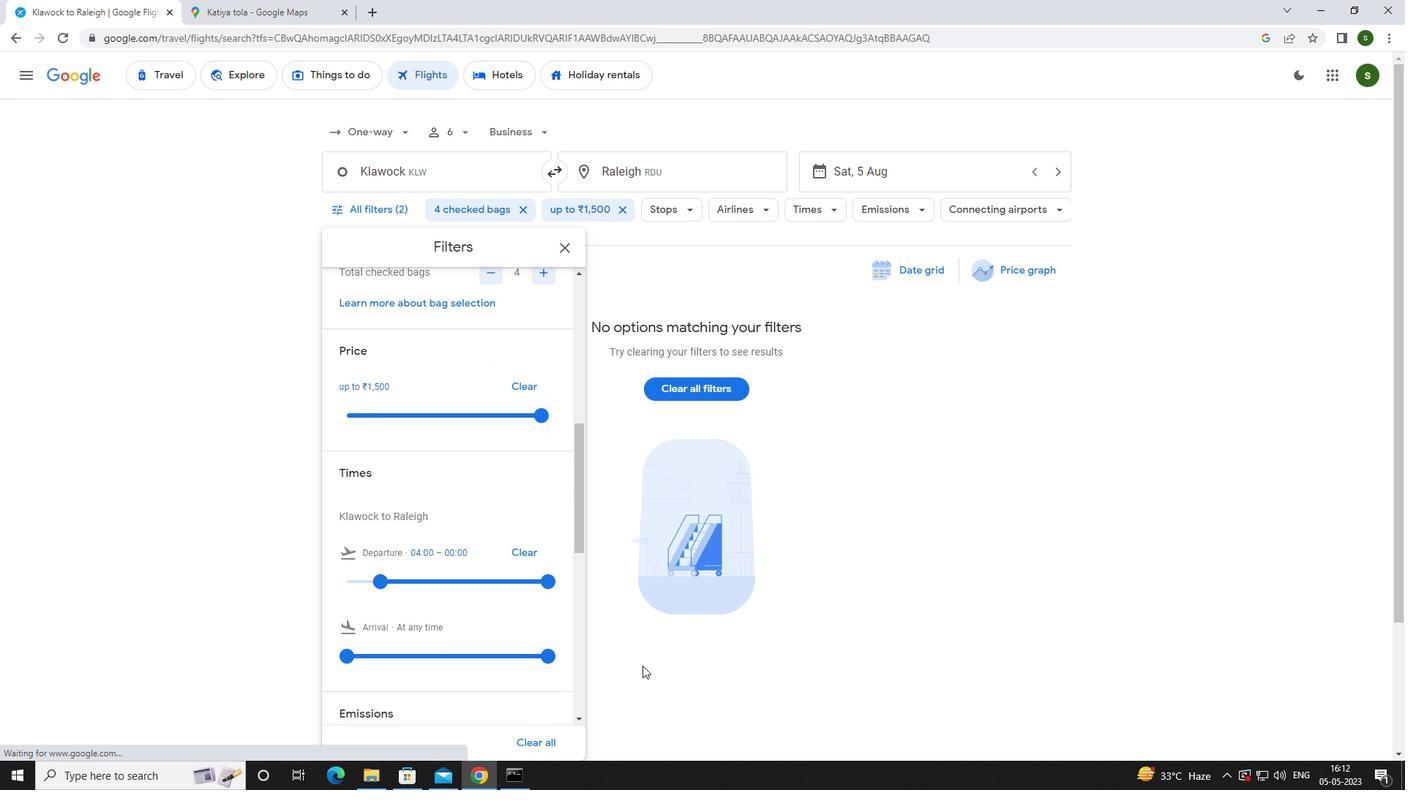 
